 Task: Add an event with the title Lunch and Learn: Effective Project Management Techniques, date '2023/12/20', time 9:15 AM to 11:15 AMand add a description: Welcome to our Effective Presentations Training Workshop, a dynamic and interactive session designed to enhance your presentation skills, boost your confidence, and empower you to deliver impactful and engaging presentations. This workshop is tailored for individuals who want to master the art of delivering effective presentations that captivate audiences and convey their messages with clarity and conviction., put the event into Blue category . Add location for the event as: Las Vegas, USA, logged in from the account softage.4@softage.netand send the event invitation to softage.8@softage.net and softage.9@softage.net. Set a reminder for the event 15 minutes before
Action: Mouse moved to (135, 112)
Screenshot: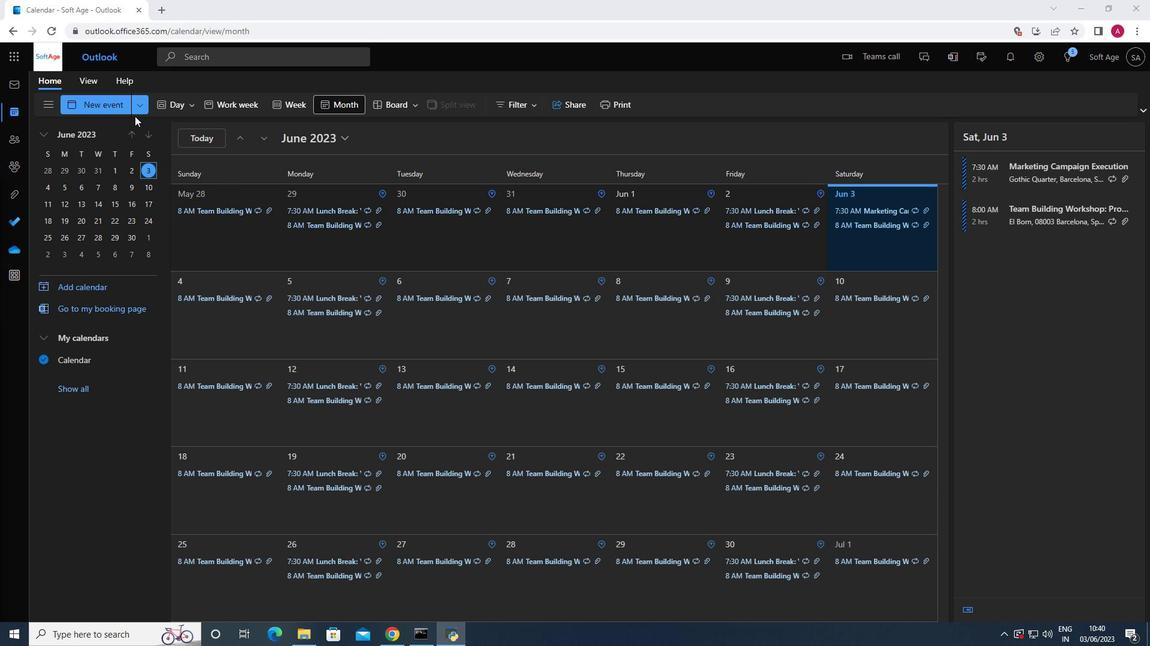 
Action: Mouse pressed left at (135, 112)
Screenshot: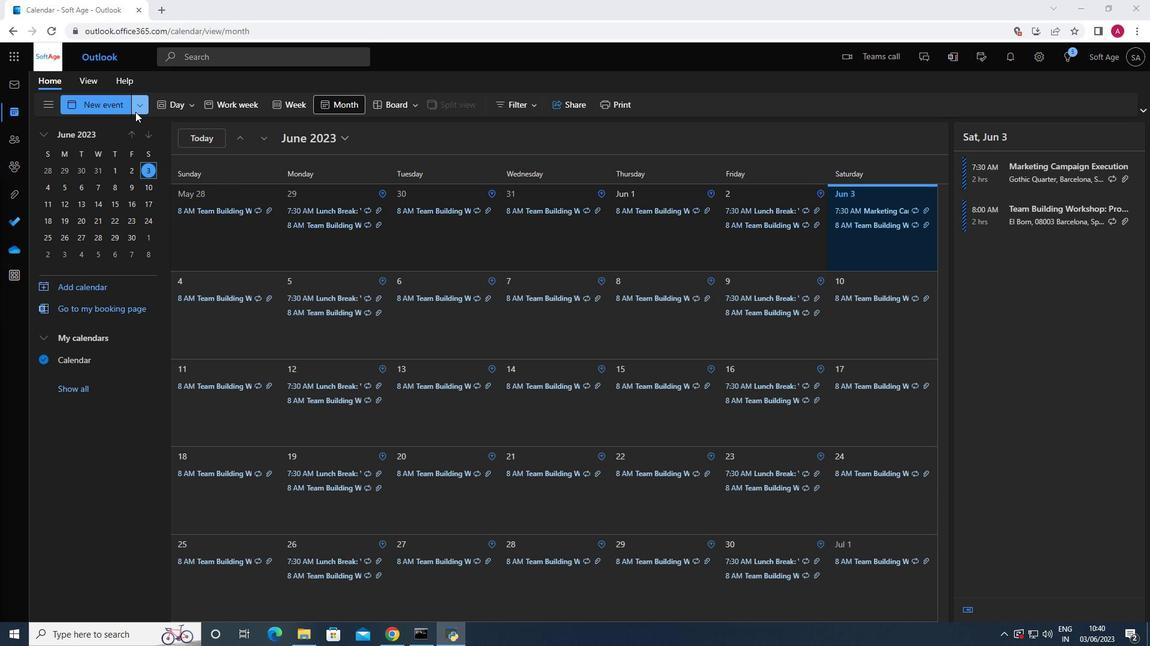 
Action: Mouse moved to (120, 153)
Screenshot: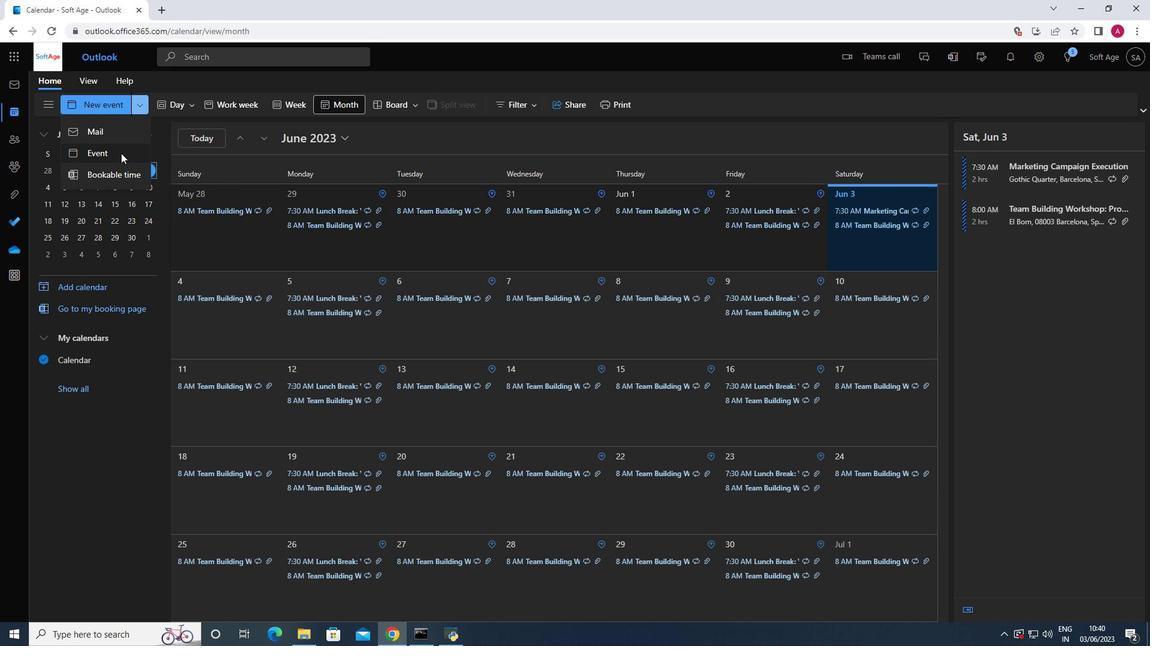 
Action: Mouse pressed left at (120, 153)
Screenshot: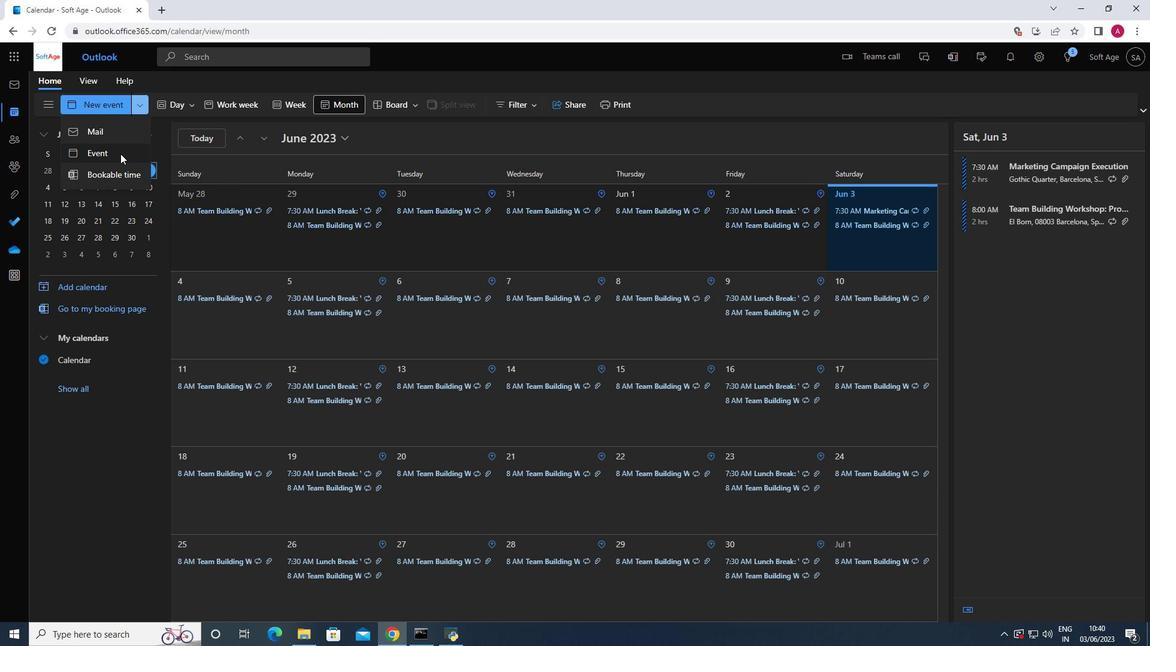 
Action: Mouse moved to (306, 182)
Screenshot: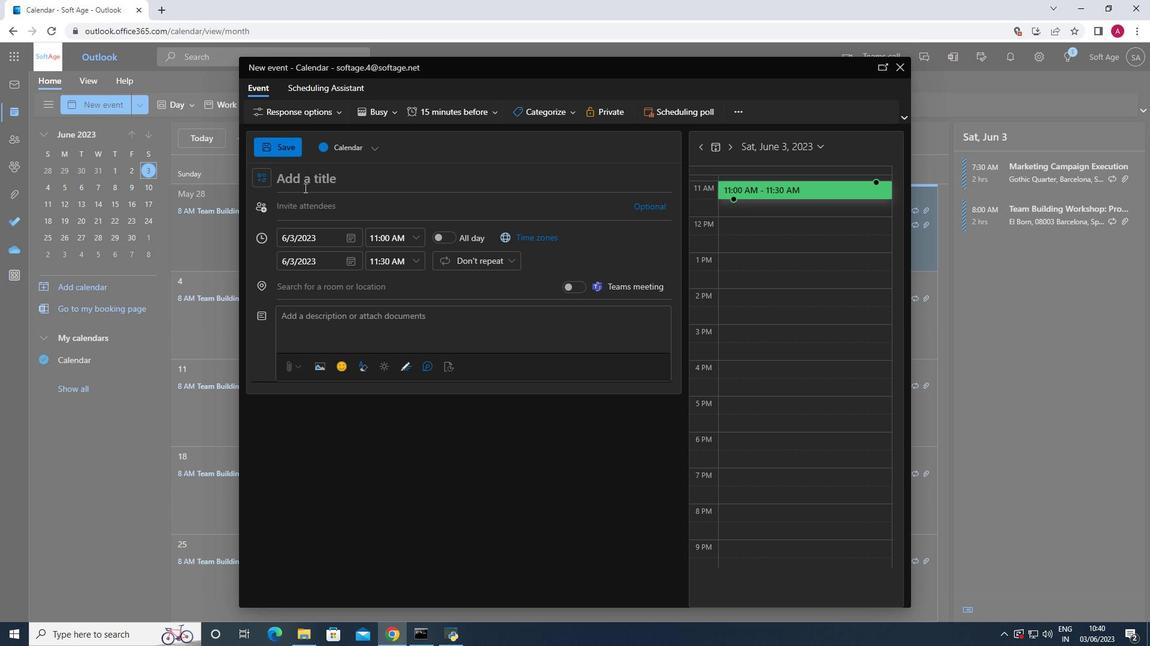 
Action: Mouse pressed left at (306, 182)
Screenshot: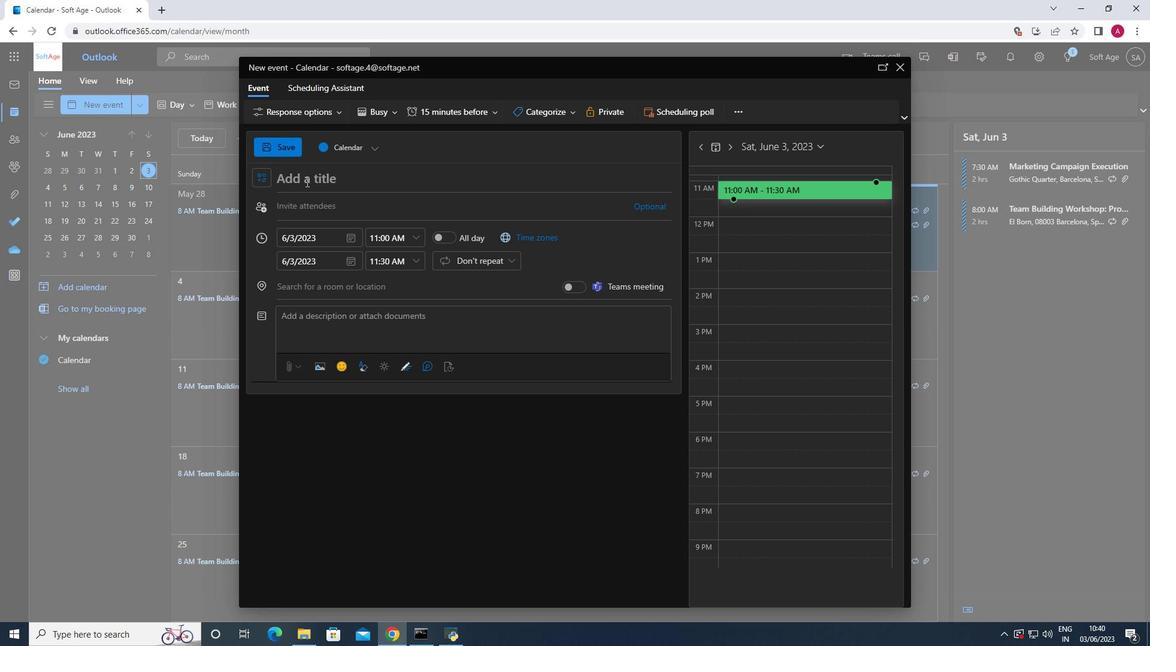 
Action: Key pressed <Key.shift>Effective<Key.space><Key.shift>Project<Key.space><Key.shift>Management<Key.space><Key.shift>Techniques
Screenshot: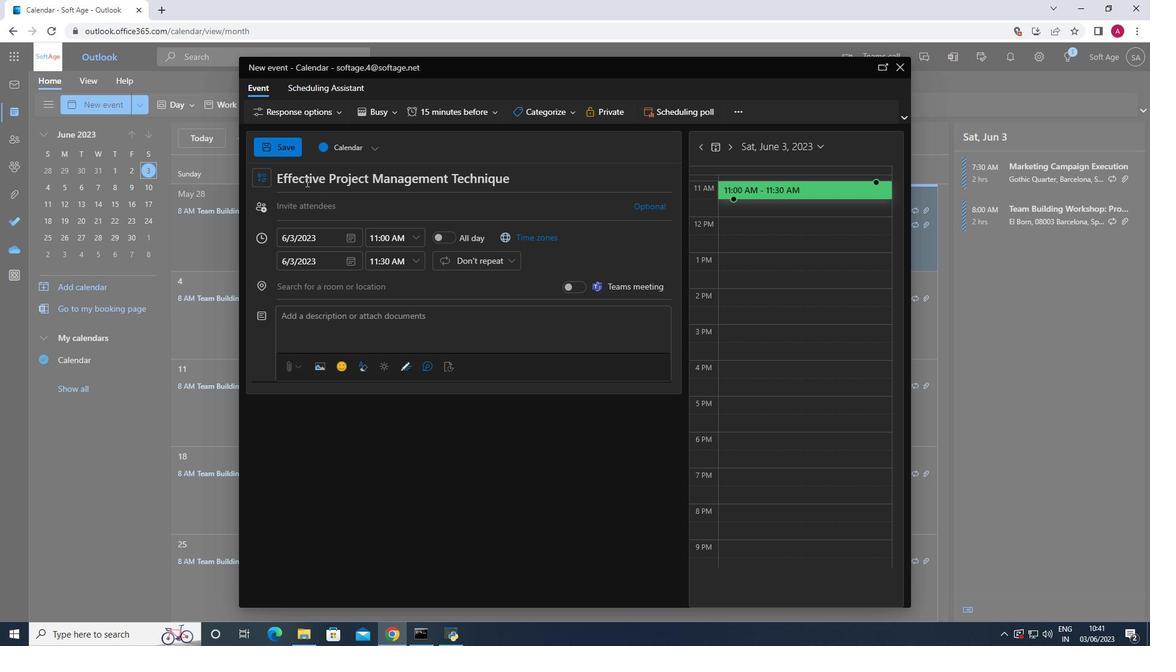 
Action: Mouse moved to (349, 236)
Screenshot: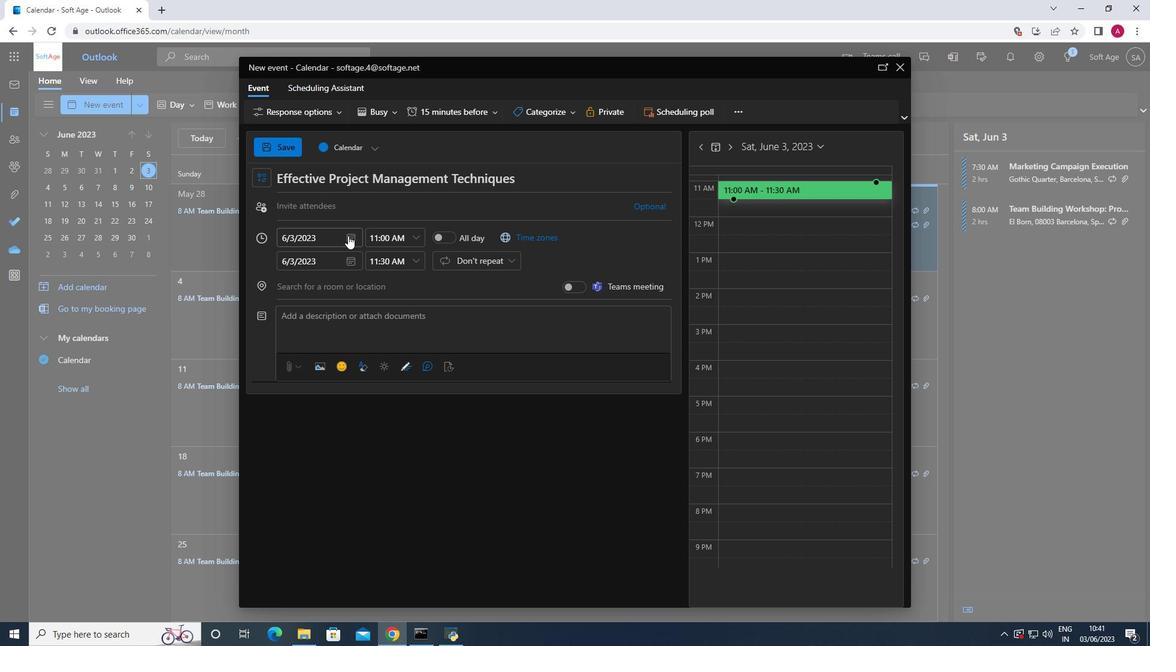 
Action: Mouse pressed left at (349, 236)
Screenshot: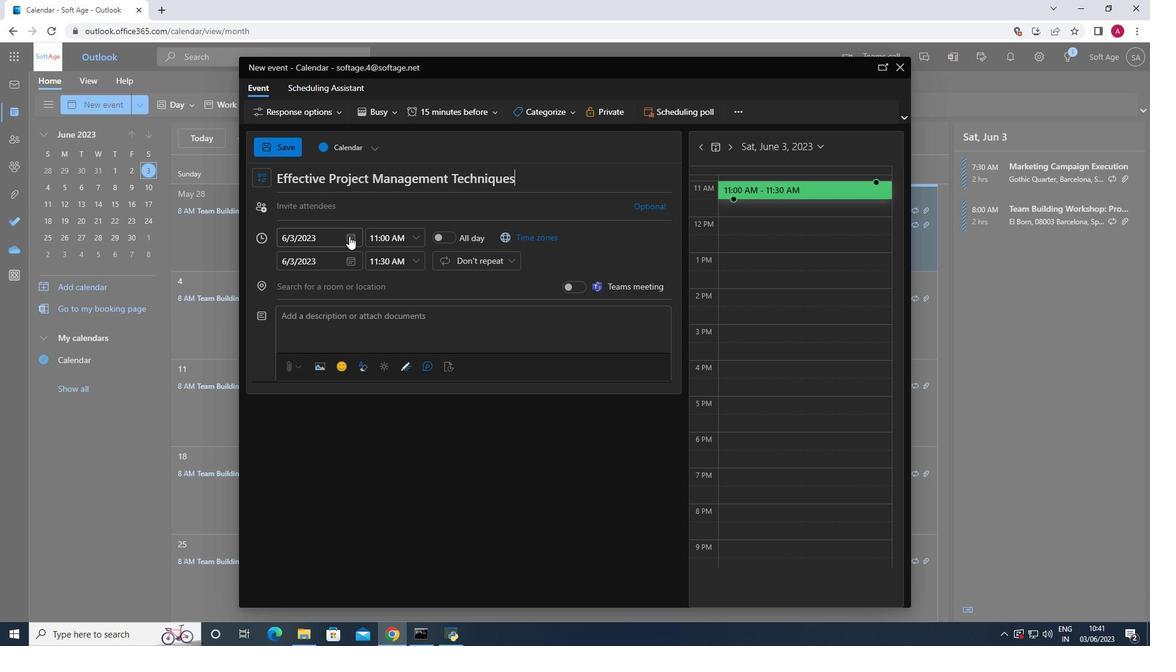 
Action: Mouse moved to (397, 262)
Screenshot: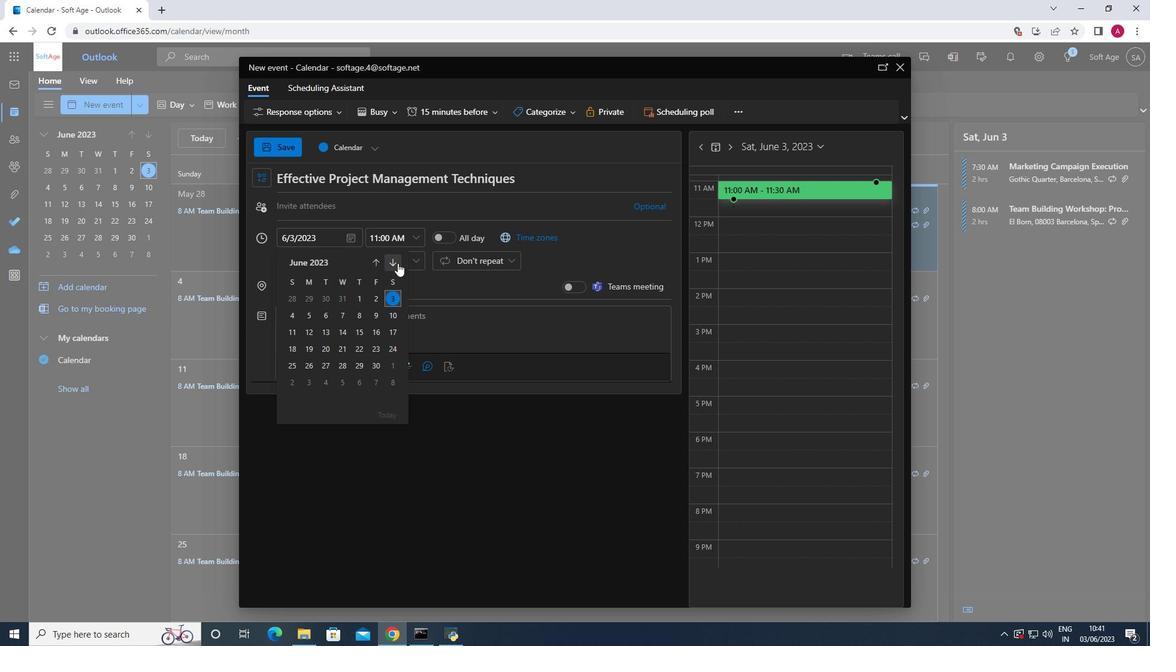 
Action: Mouse pressed left at (397, 262)
Screenshot: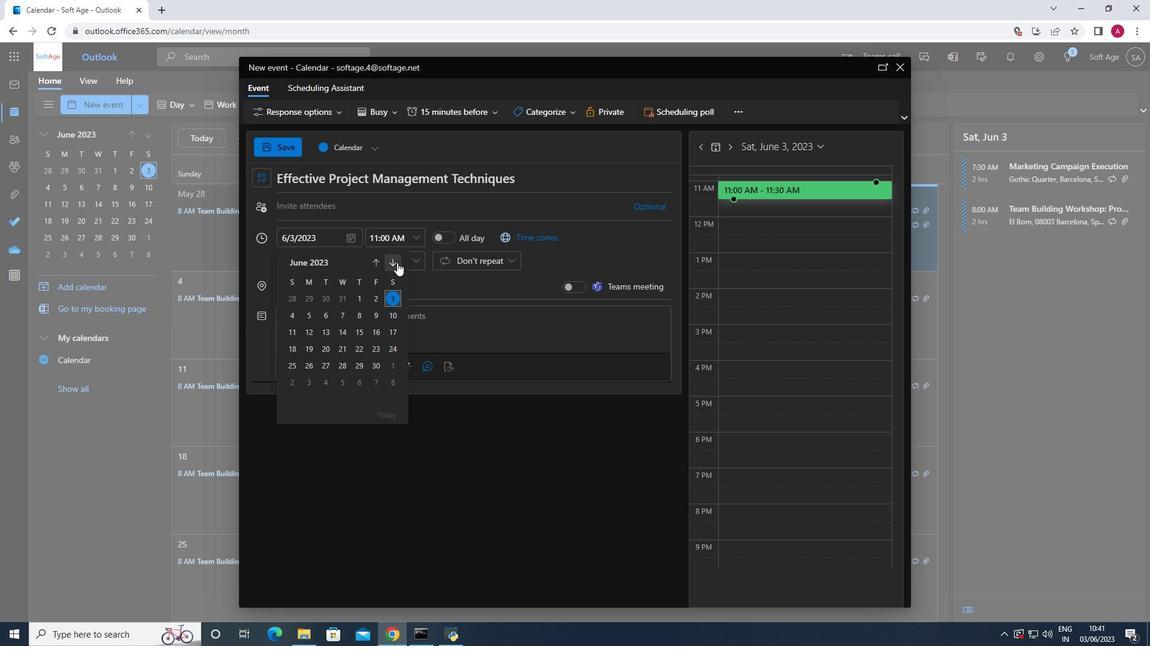 
Action: Mouse pressed left at (397, 262)
Screenshot: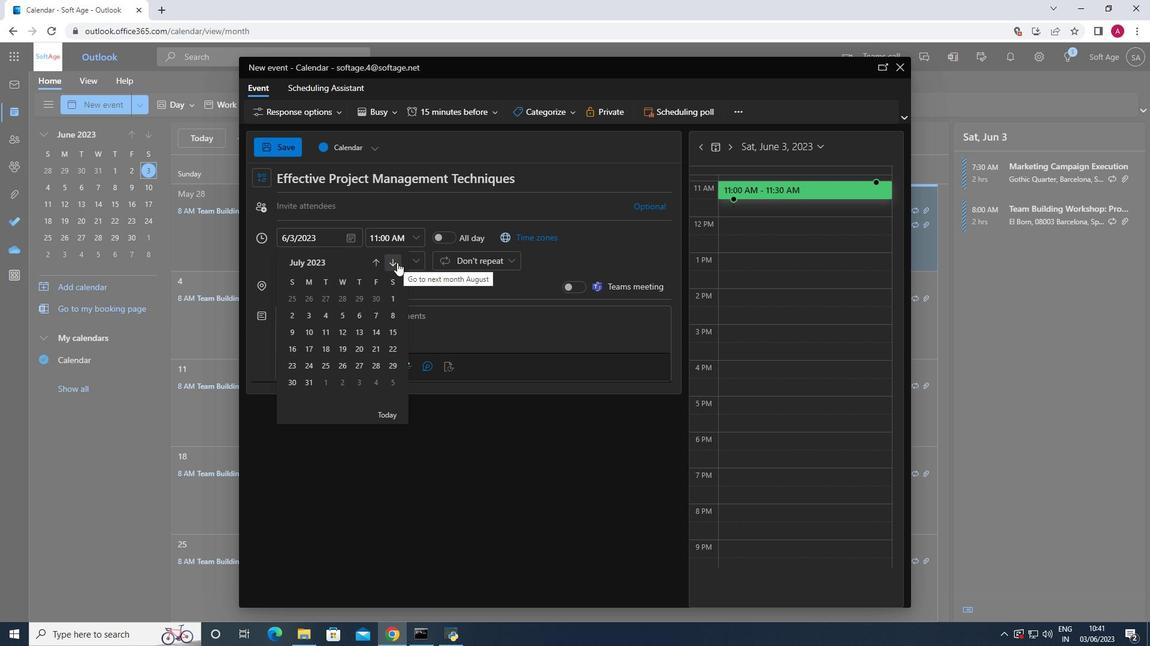 
Action: Mouse pressed left at (397, 262)
Screenshot: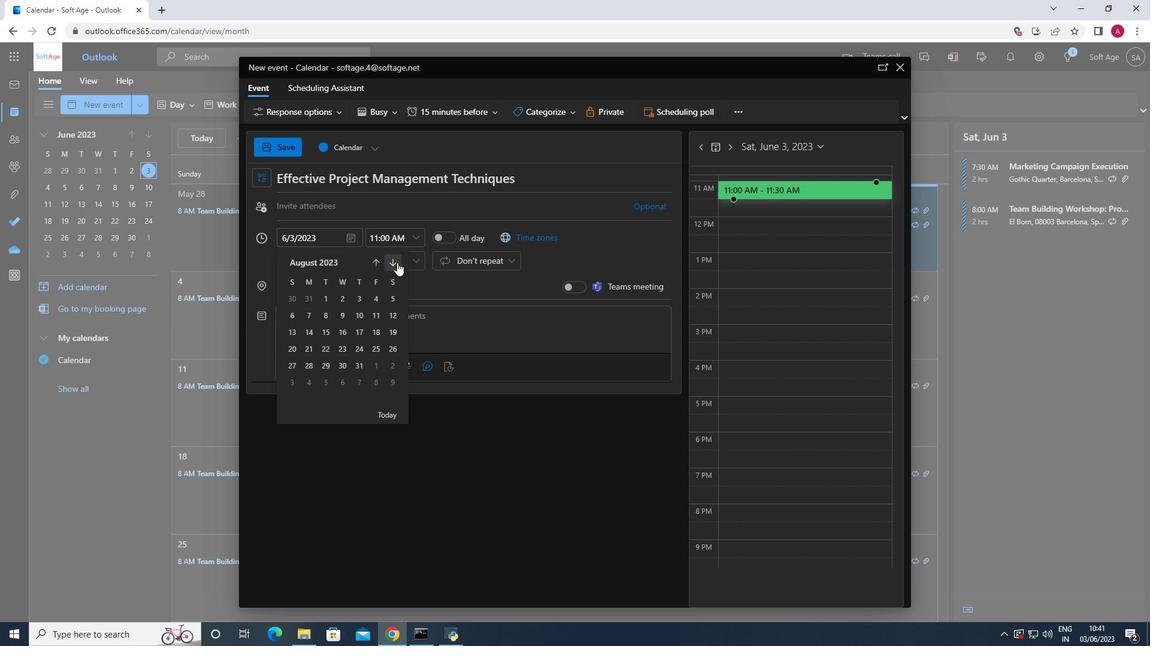 
Action: Mouse pressed left at (397, 262)
Screenshot: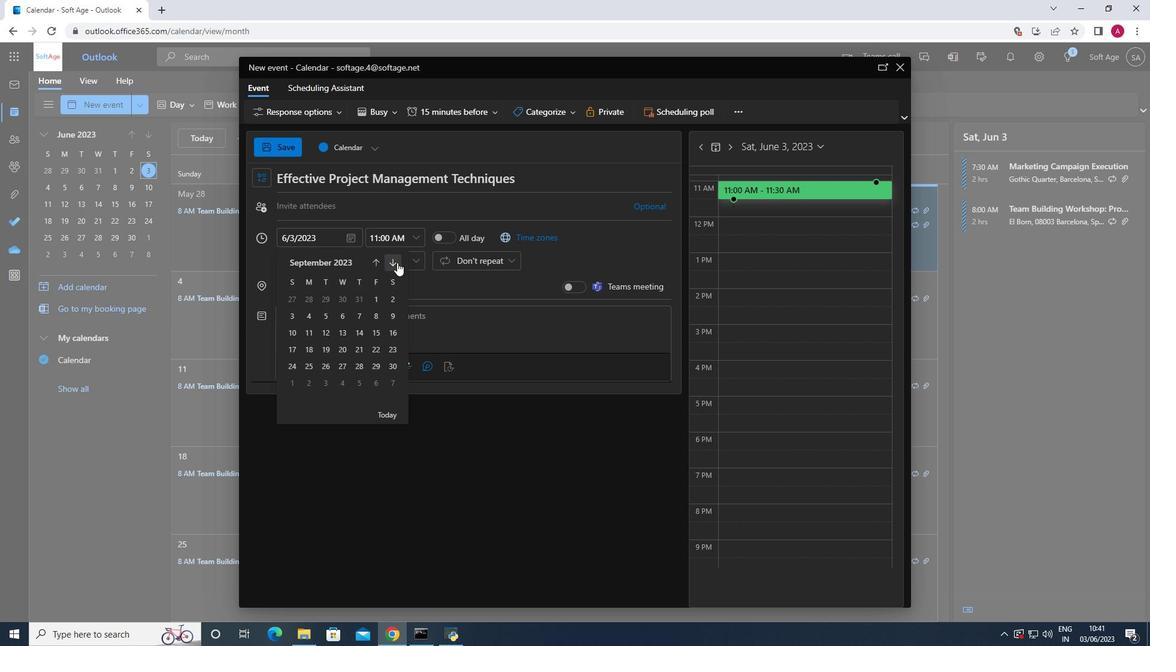 
Action: Mouse pressed left at (397, 262)
Screenshot: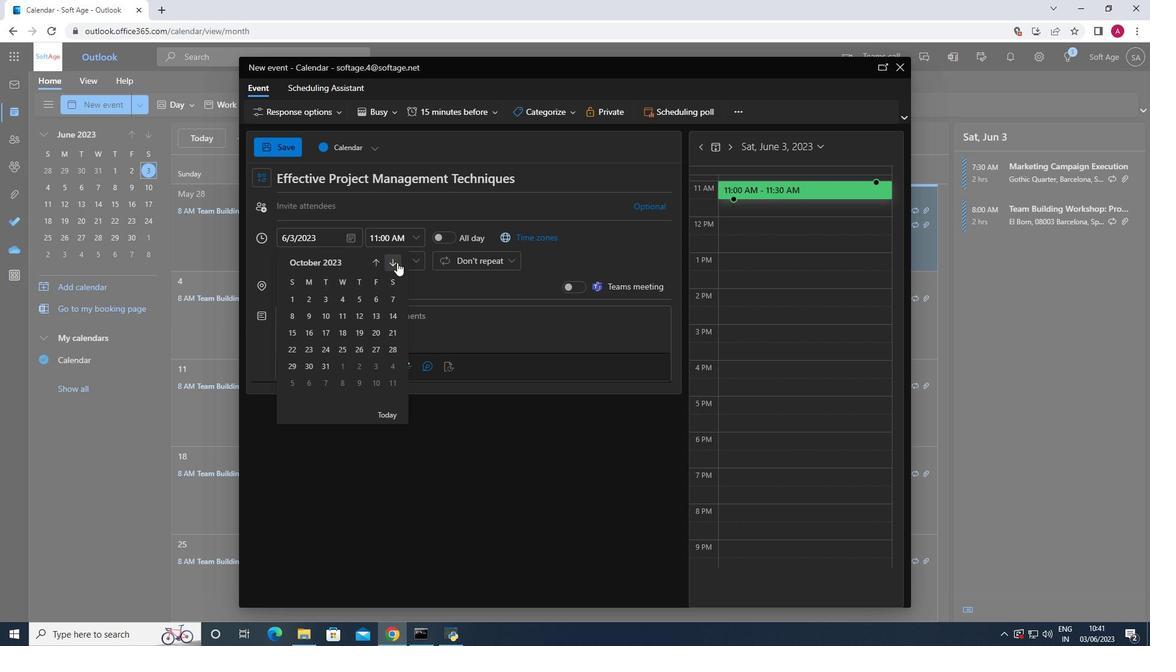 
Action: Mouse pressed left at (397, 262)
Screenshot: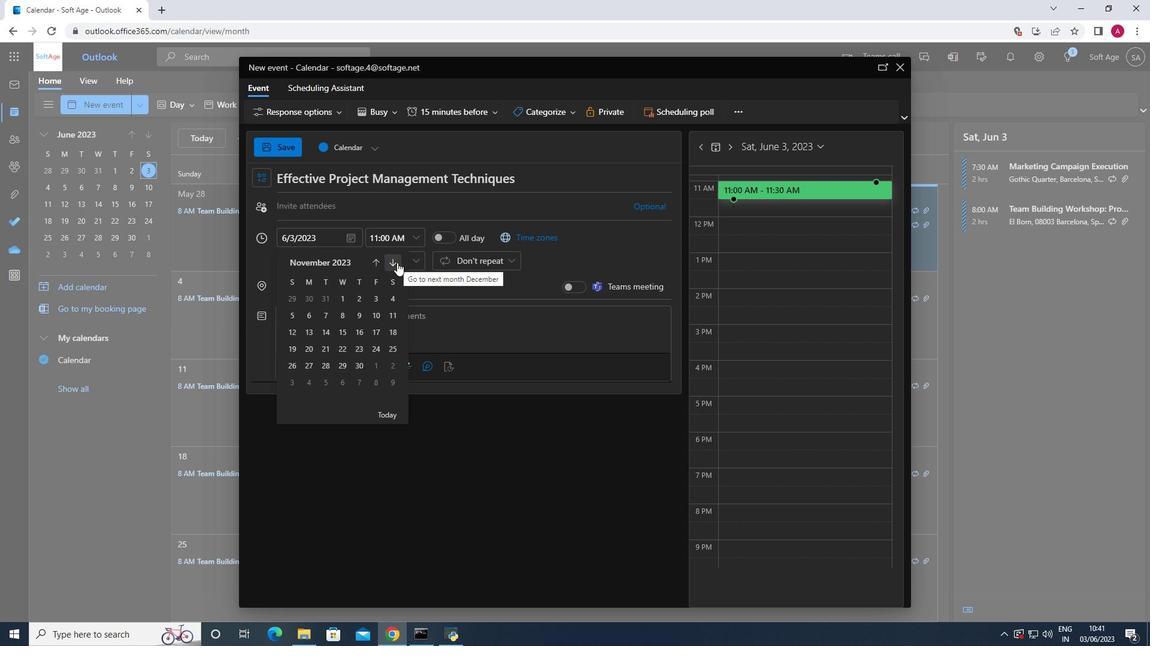 
Action: Mouse moved to (339, 351)
Screenshot: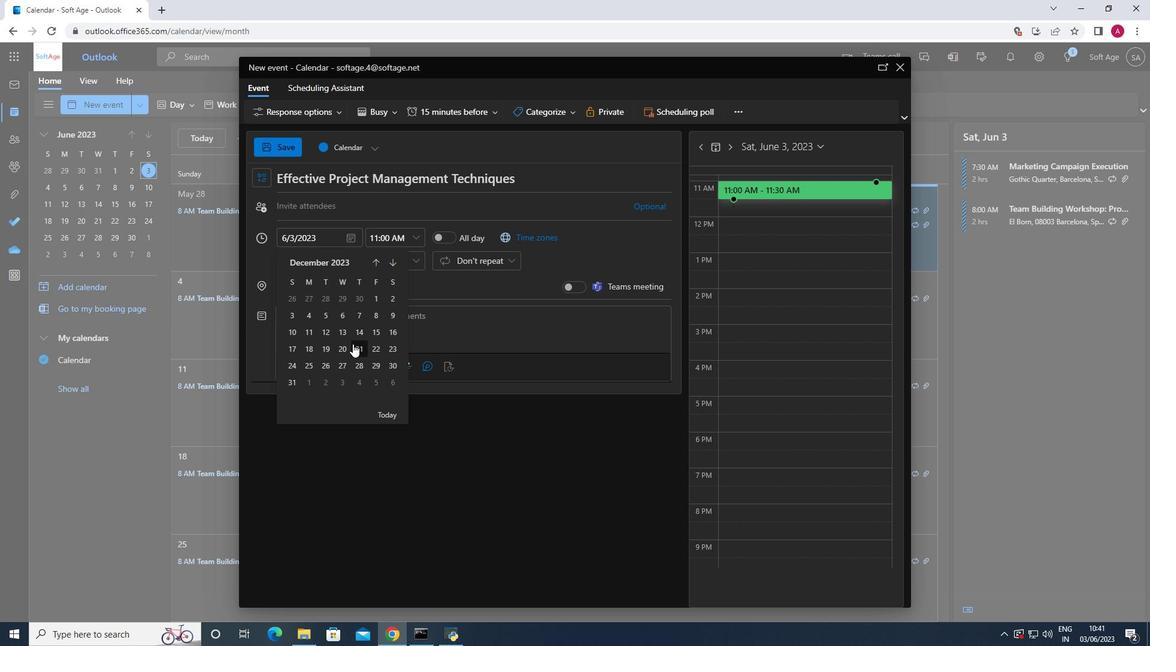 
Action: Mouse pressed left at (339, 351)
Screenshot: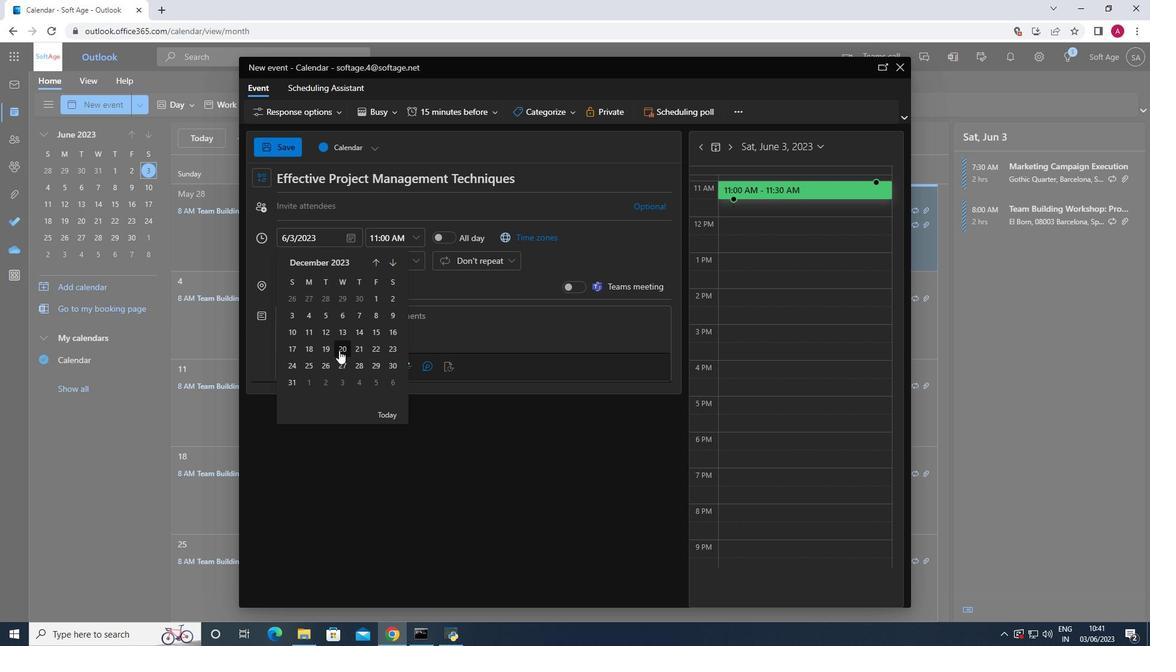 
Action: Mouse moved to (421, 236)
Screenshot: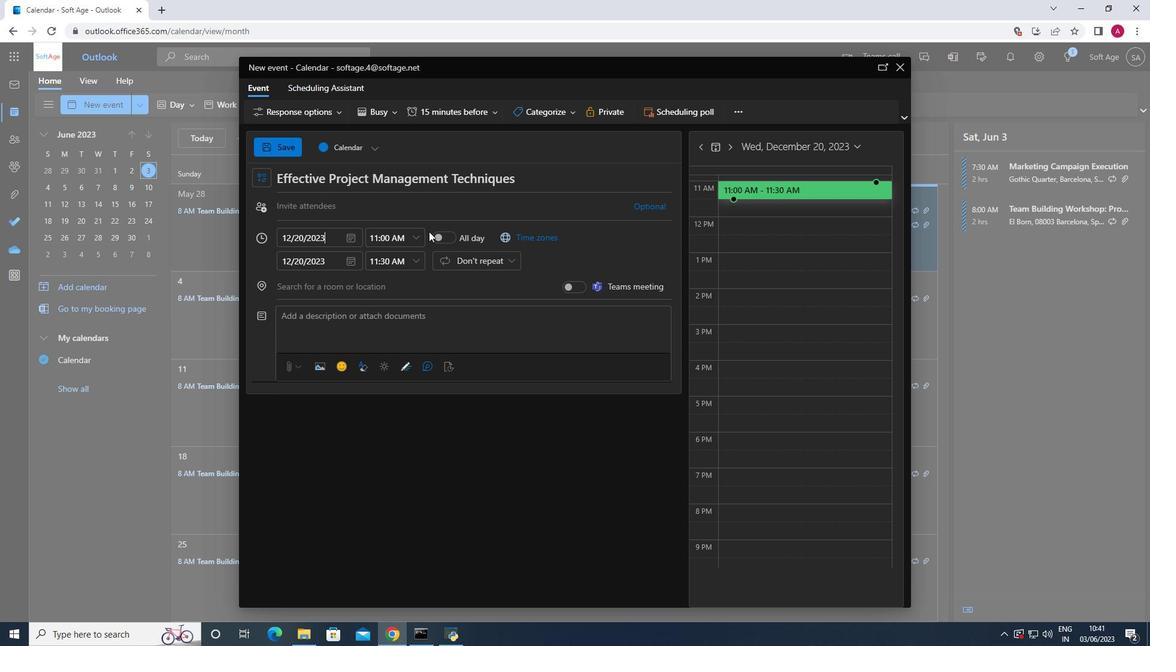 
Action: Mouse pressed left at (421, 236)
Screenshot: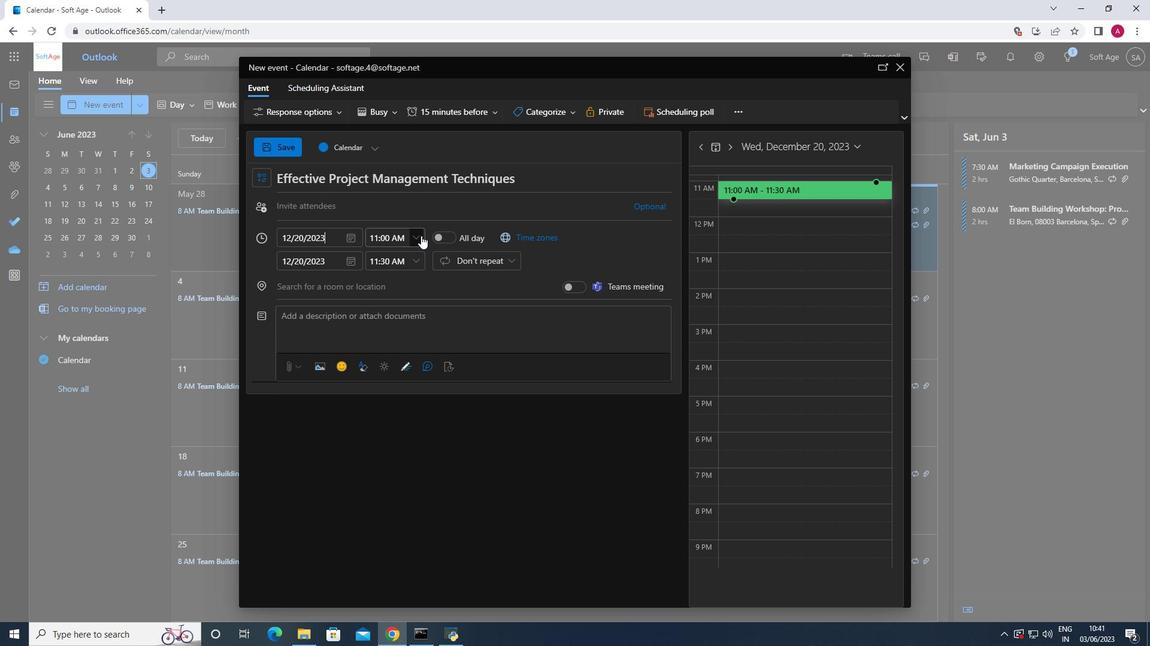 
Action: Mouse moved to (419, 243)
Screenshot: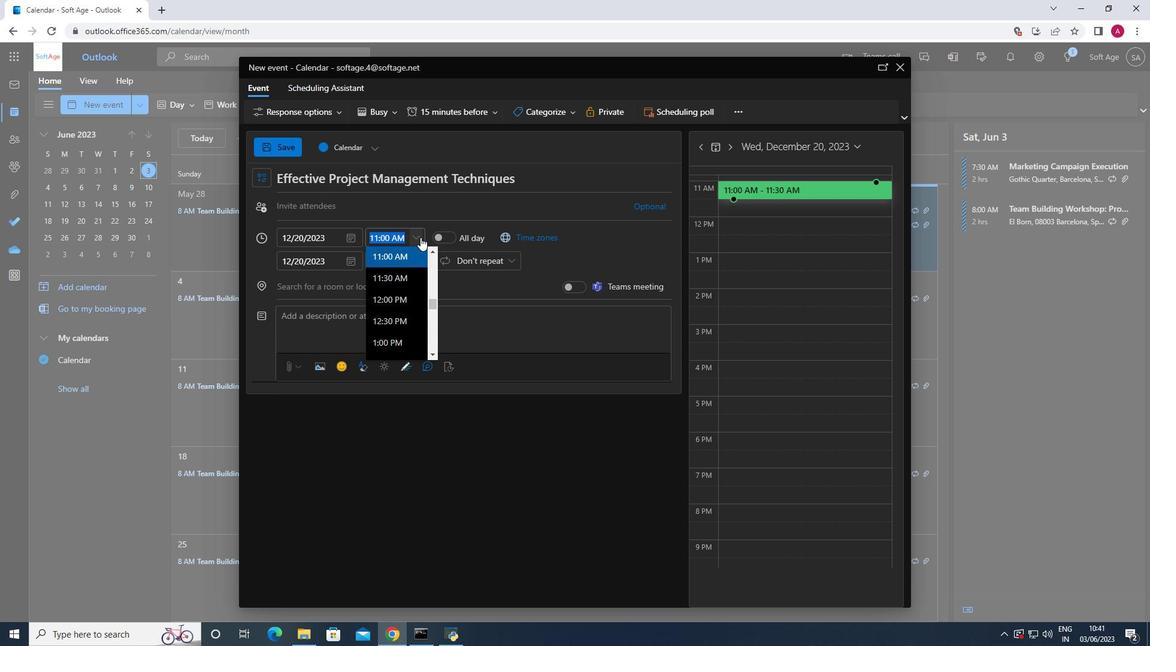 
Action: Key pressed 9<Key.shift_r>:15<Key.space><Key.shift>AN<Key.backspace>M<Key.enter>
Screenshot: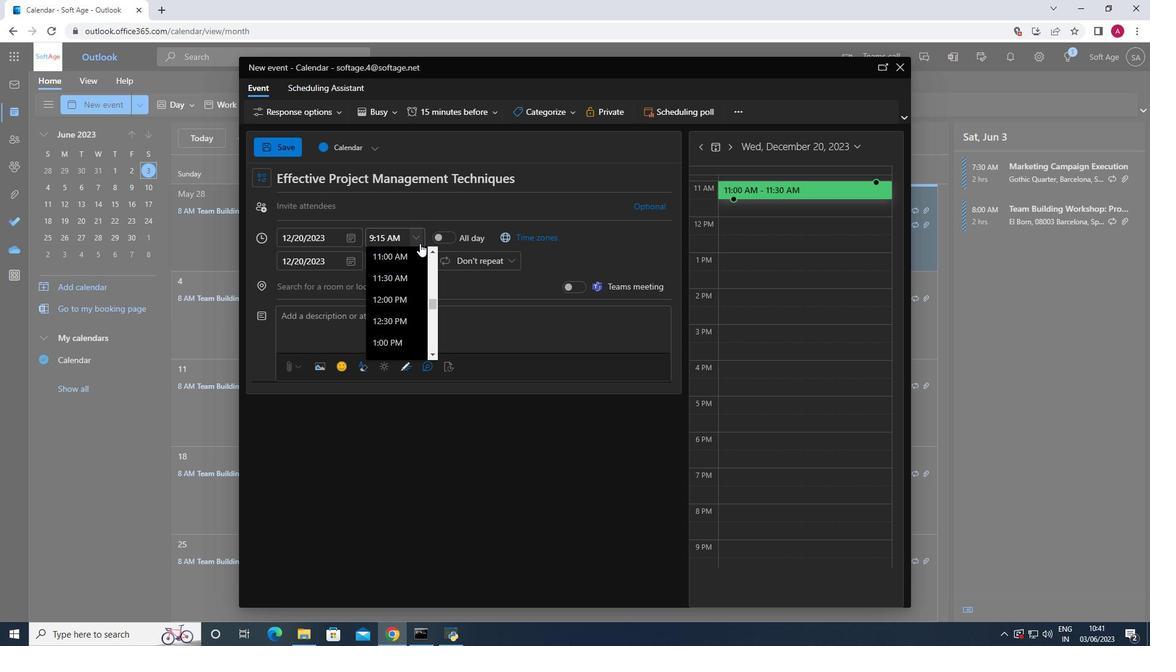 
Action: Mouse moved to (419, 259)
Screenshot: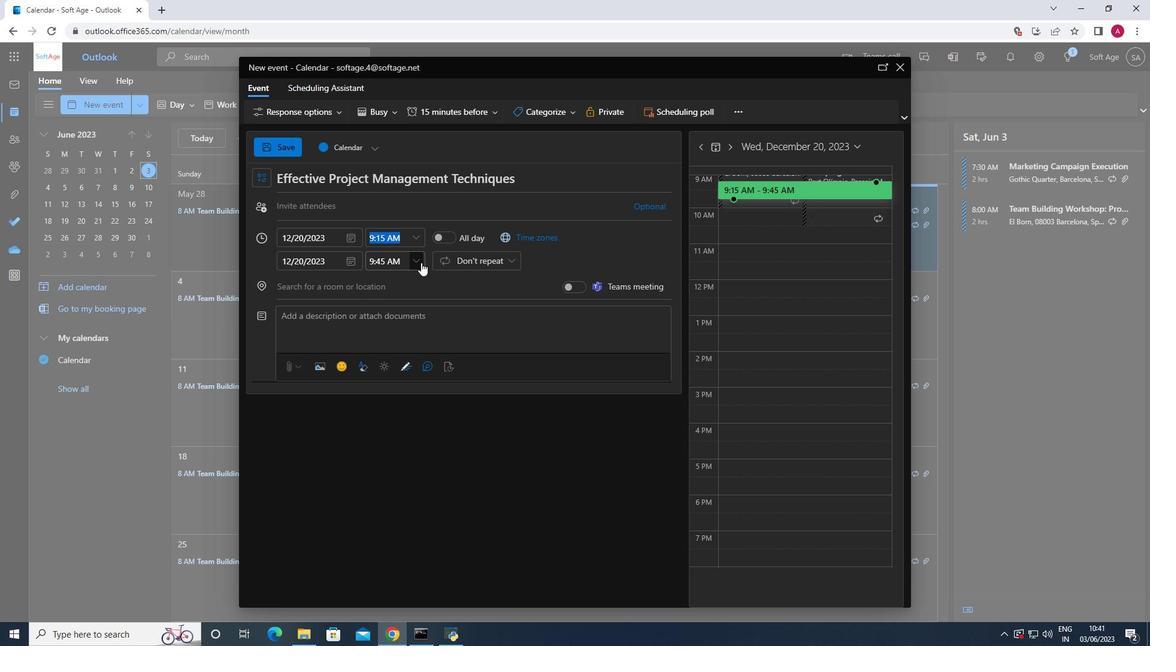 
Action: Mouse pressed left at (419, 259)
Screenshot: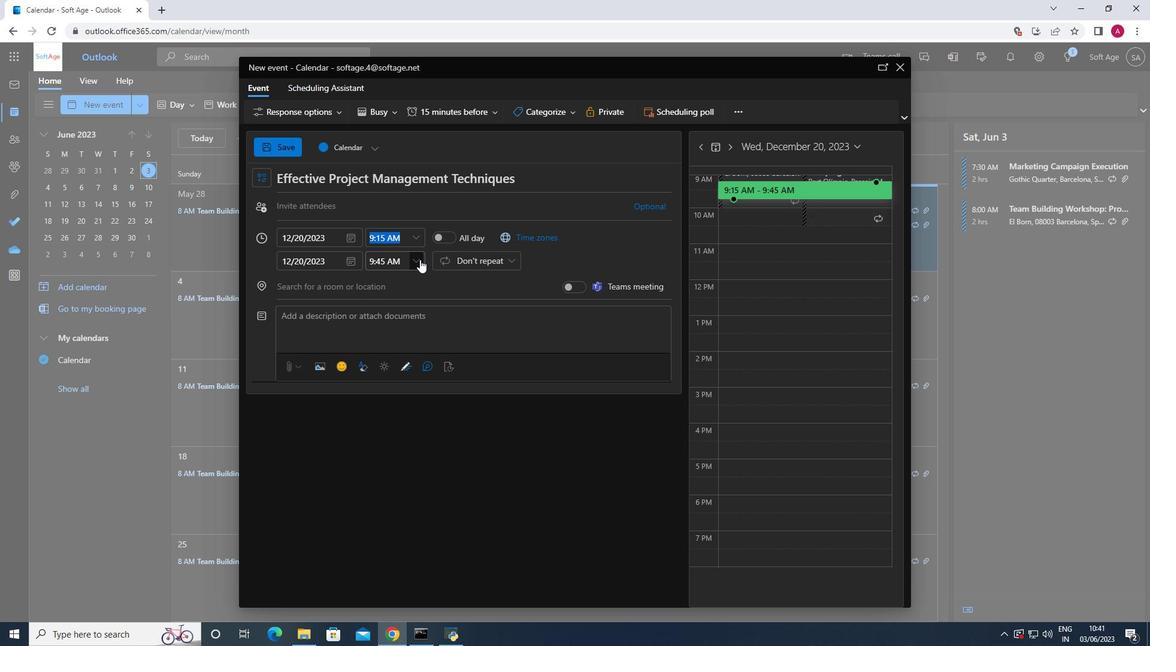 
Action: Mouse moved to (413, 341)
Screenshot: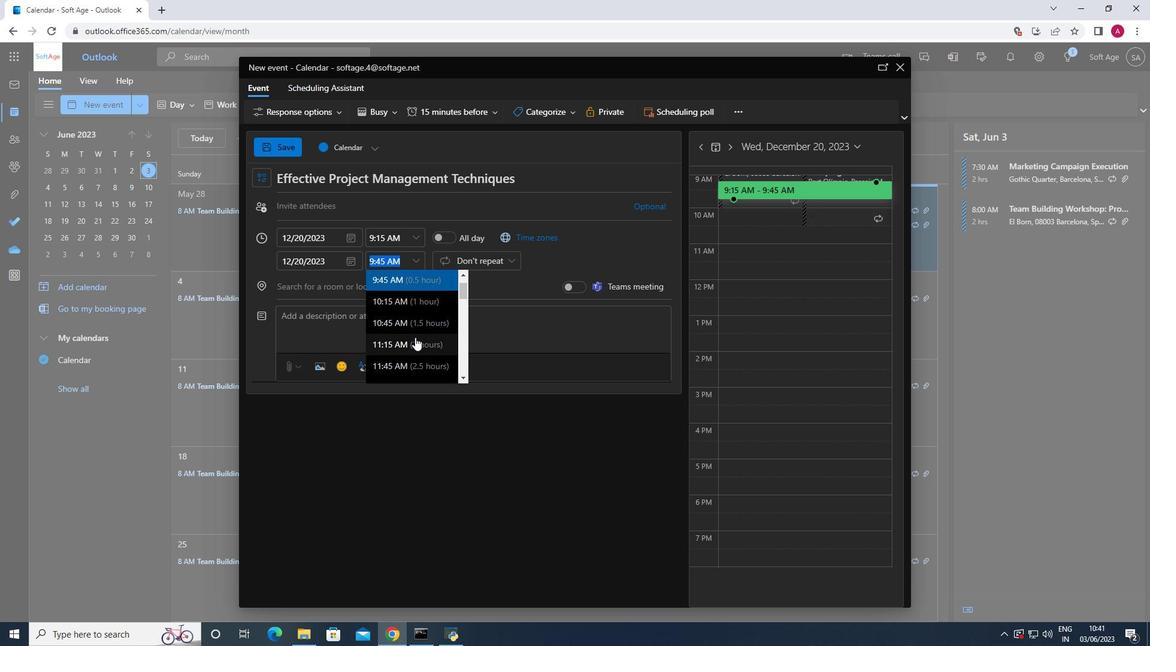 
Action: Mouse pressed left at (413, 341)
Screenshot: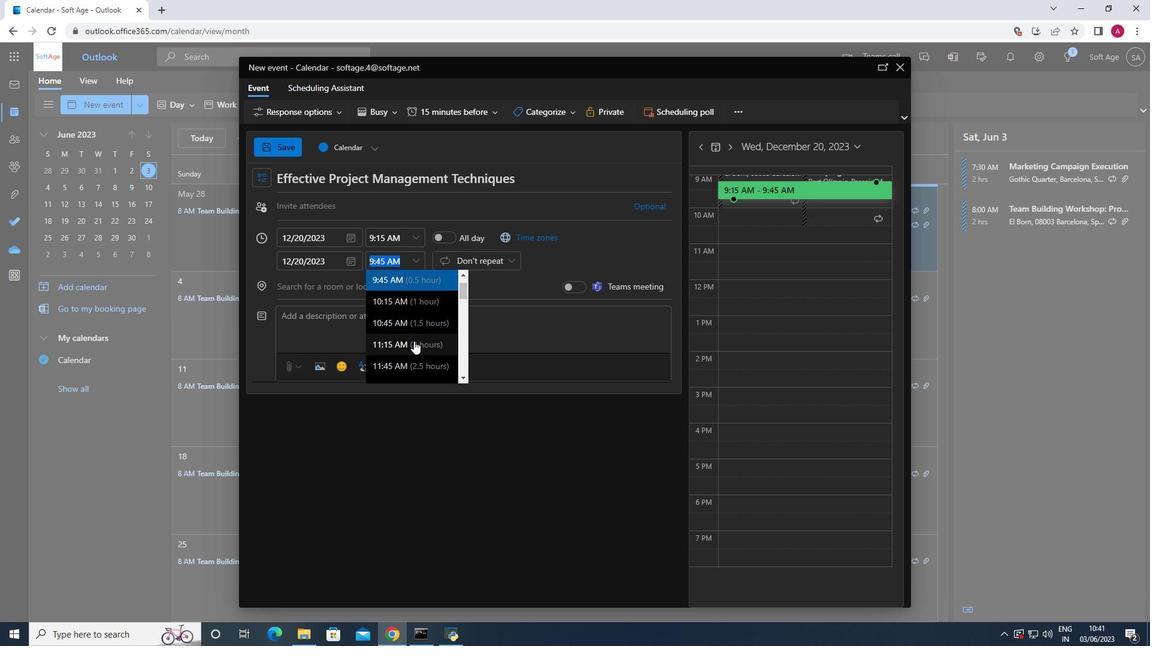 
Action: Mouse moved to (294, 321)
Screenshot: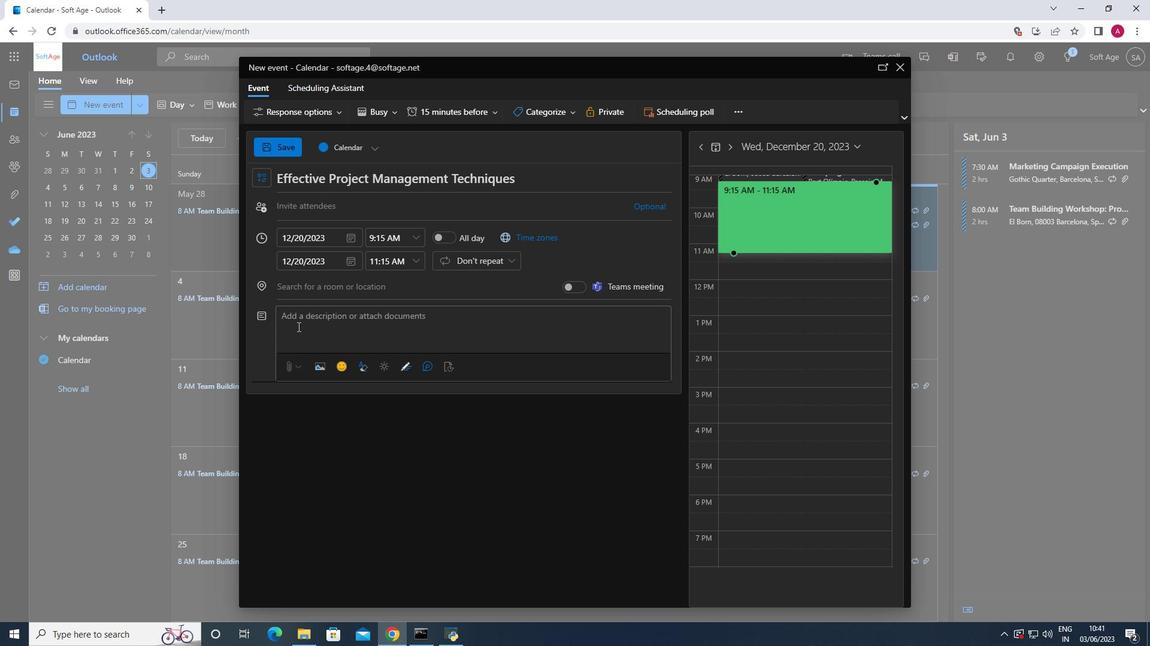
Action: Mouse pressed left at (294, 321)
Screenshot: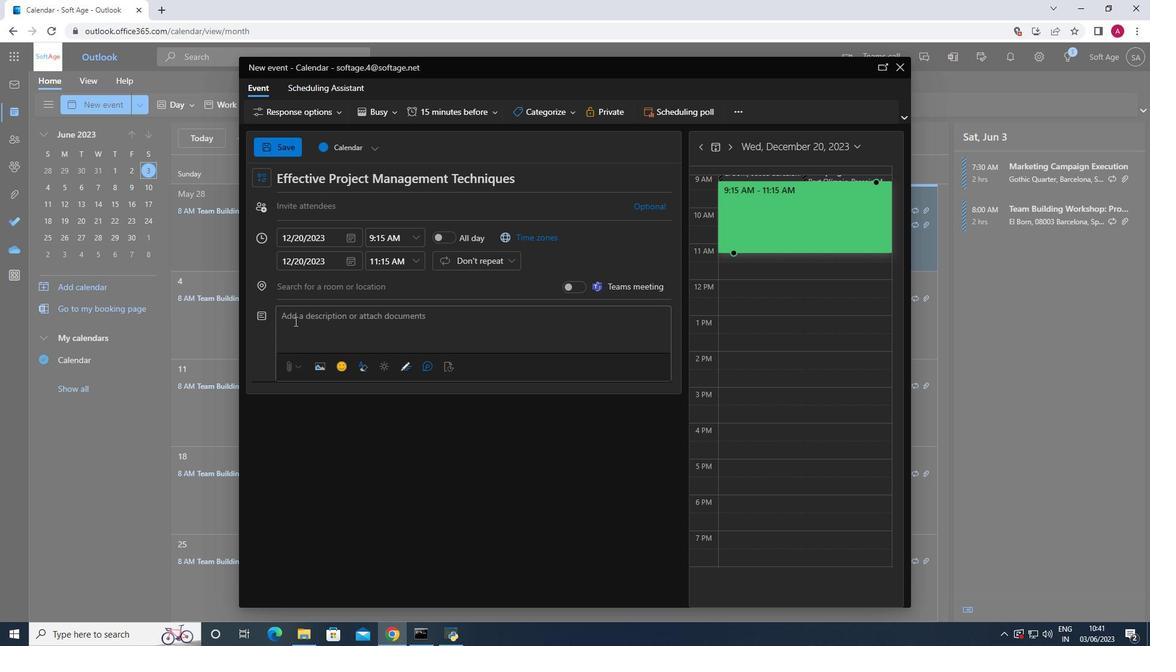 
Action: Key pressed <Key.shift>Welcome<Key.space><Key.shift>T<Key.backspace>rt<Key.backspace><Key.backspace>to<Key.space>our<Key.space><Key.space><Key.shift><Key.shift><Key.shift><Key.shift><Key.shift><Key.shift><Key.shift><Key.shift><Key.shift><Key.shift><Key.shift><Key.shift><Key.shift>Effective
Screenshot: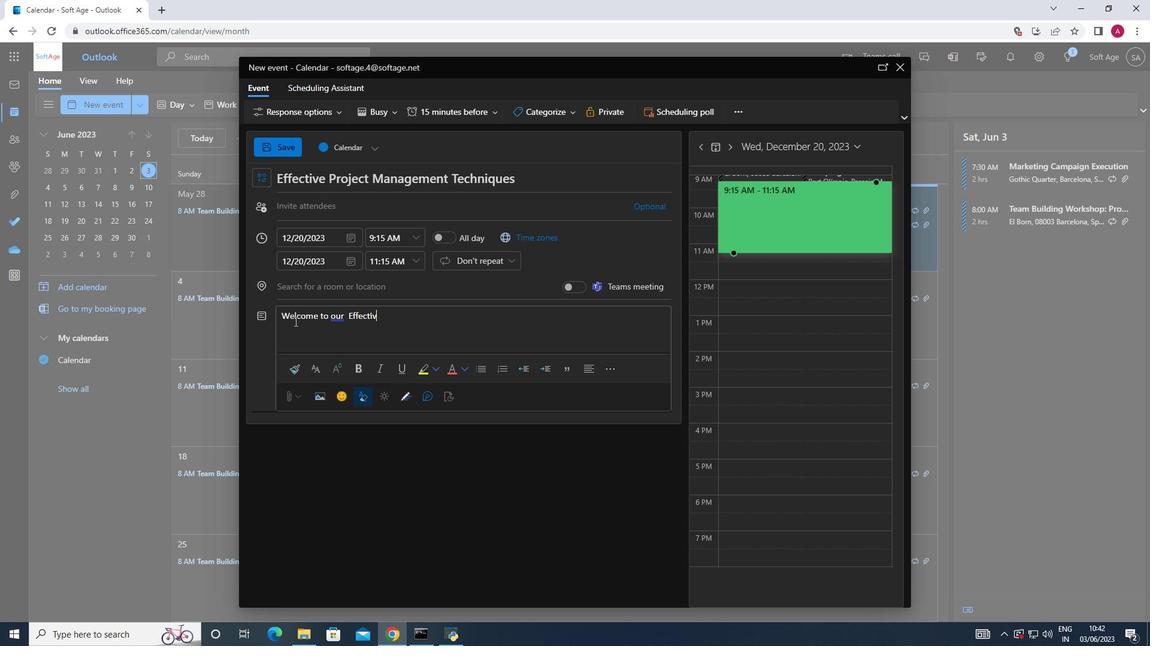 
Action: Mouse moved to (338, 317)
Screenshot: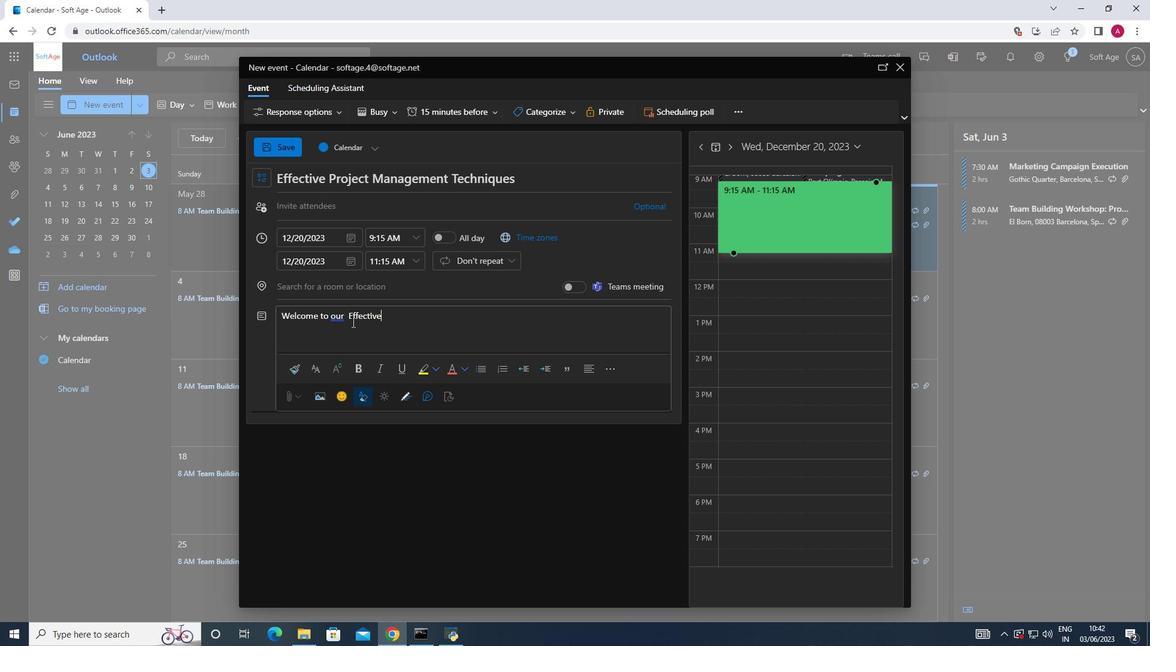 
Action: Mouse pressed left at (338, 317)
Screenshot: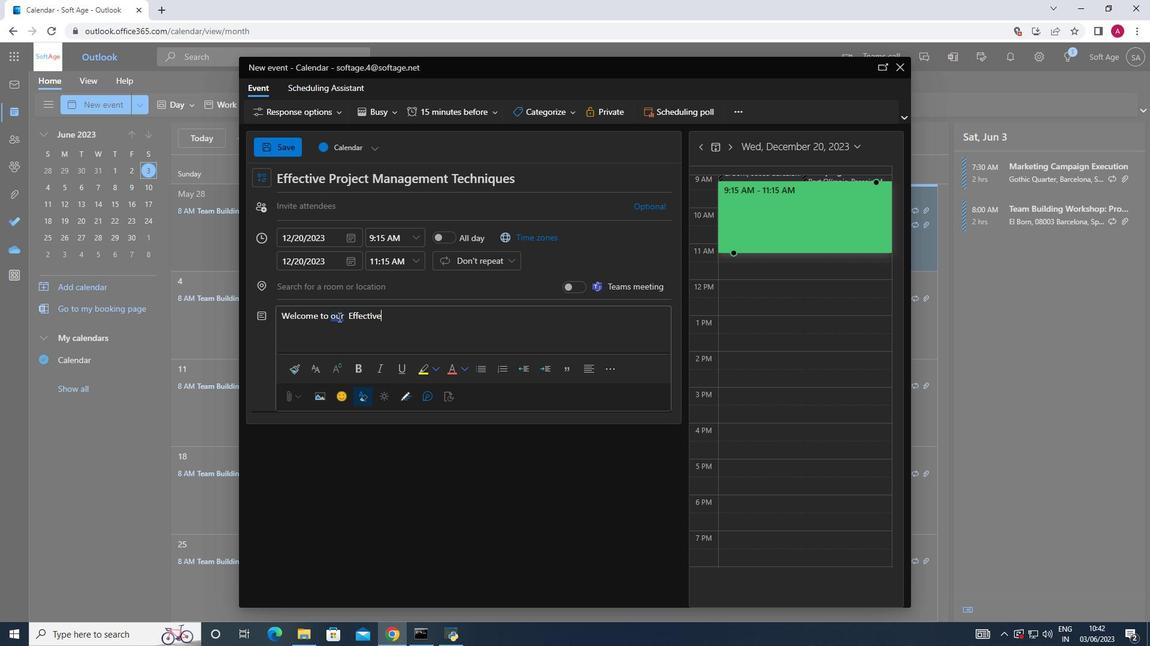 
Action: Mouse moved to (396, 319)
Screenshot: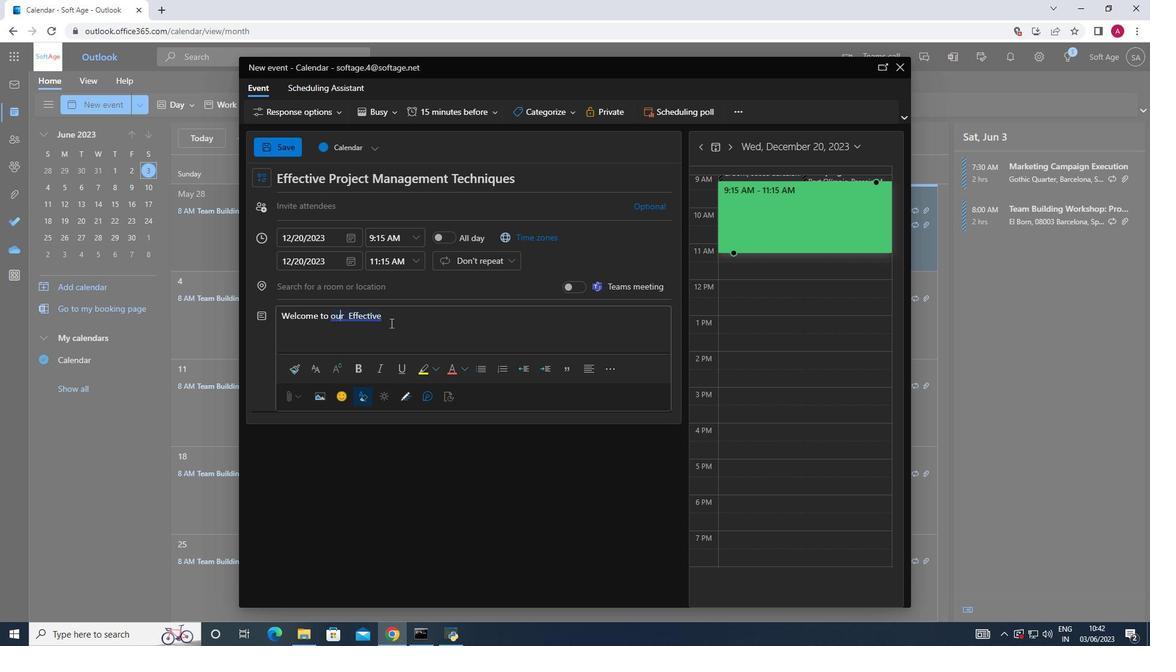 
Action: Mouse pressed left at (396, 319)
Screenshot: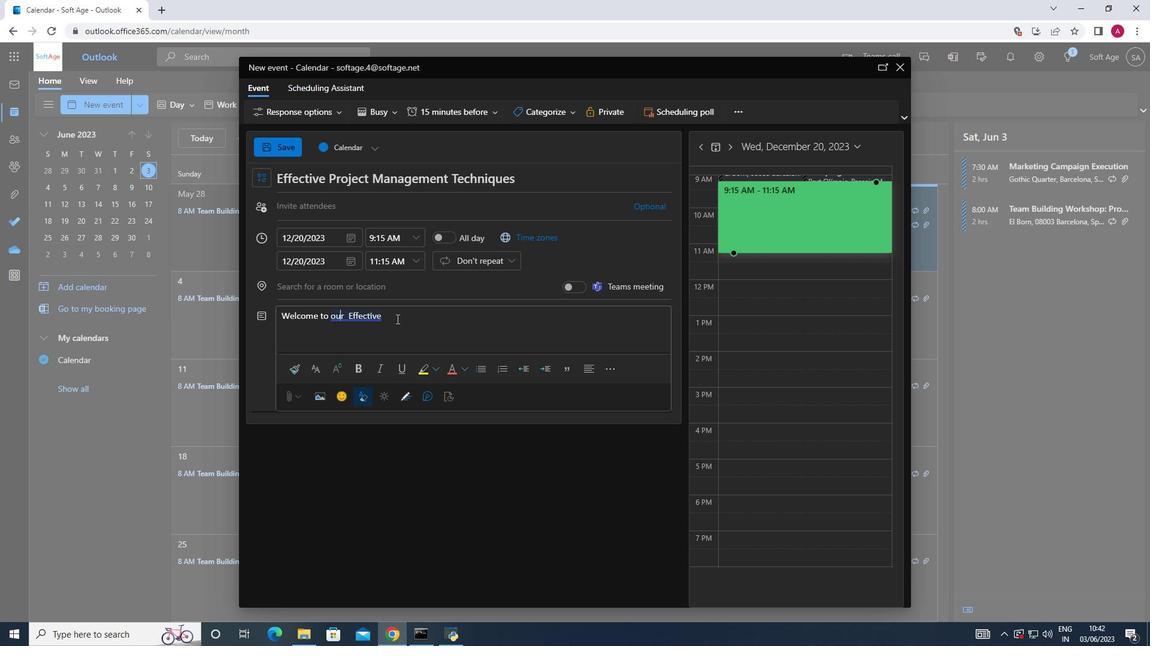 
Action: Key pressed <Key.space>presentations<Key.space>training<Key.space>workshop,<Key.space>a<Key.space><Key.shift>dynamic<Key.space>and<Key.space>interactive<Key.space>session<Key.space>designed<Key.space>to<Key.space>enhance<Key.space>your<Key.space>presentation<Key.space>session<Key.space>designed<Key.space>to<Key.space>enhance<Key.space>your<Key.space>presentation<Key.space>skills,<Key.shift><Key.space>boost<Key.space>your<Key.space>confidence,<Key.space>and<Key.space>empower<Key.space>you<Key.space>to<Key.space>deliver<Key.space>impactful<Key.space>and<Key.space>engaging<Key.space>presentations.<Key.space><Key.shift>This<Key.space>workshop<Key.space>is<Key.space>tailores<Key.space>for<Key.space>individulas<Key.space>who<Key.space>
Screenshot: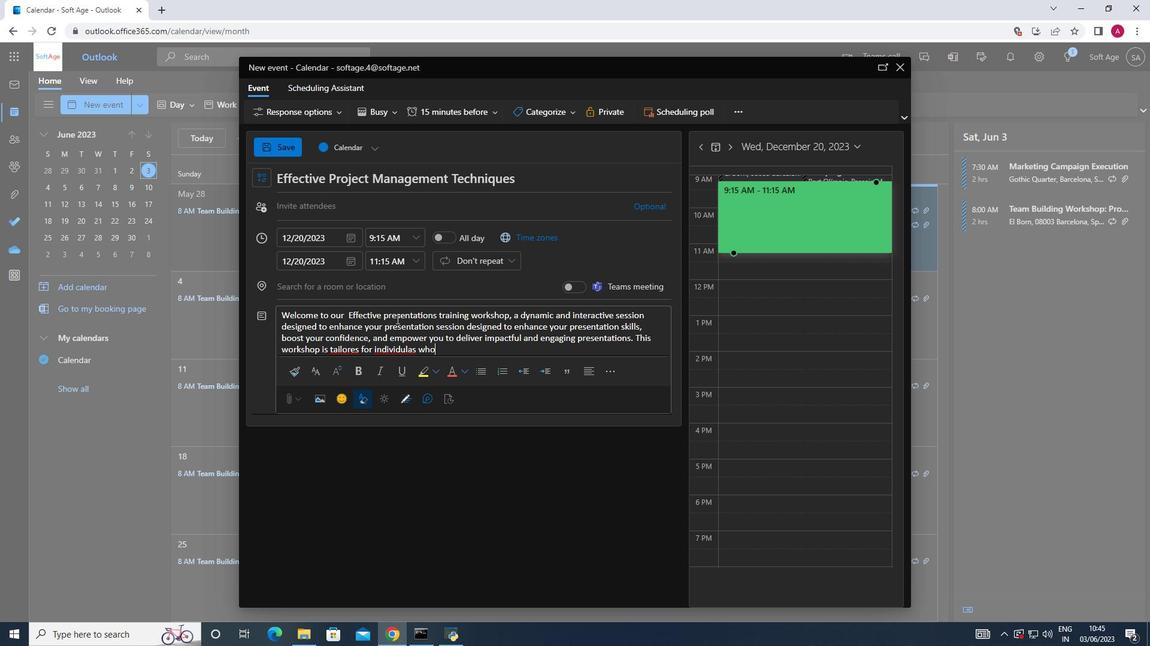 
Action: Mouse moved to (350, 351)
Screenshot: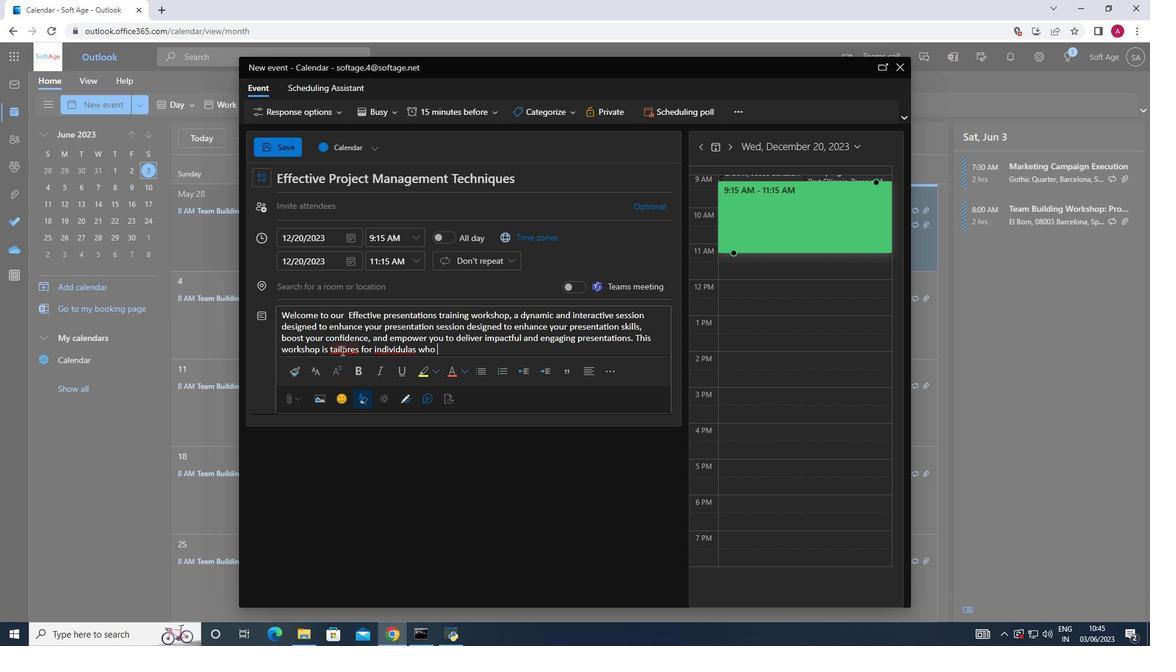 
Action: Mouse pressed left at (350, 351)
Screenshot: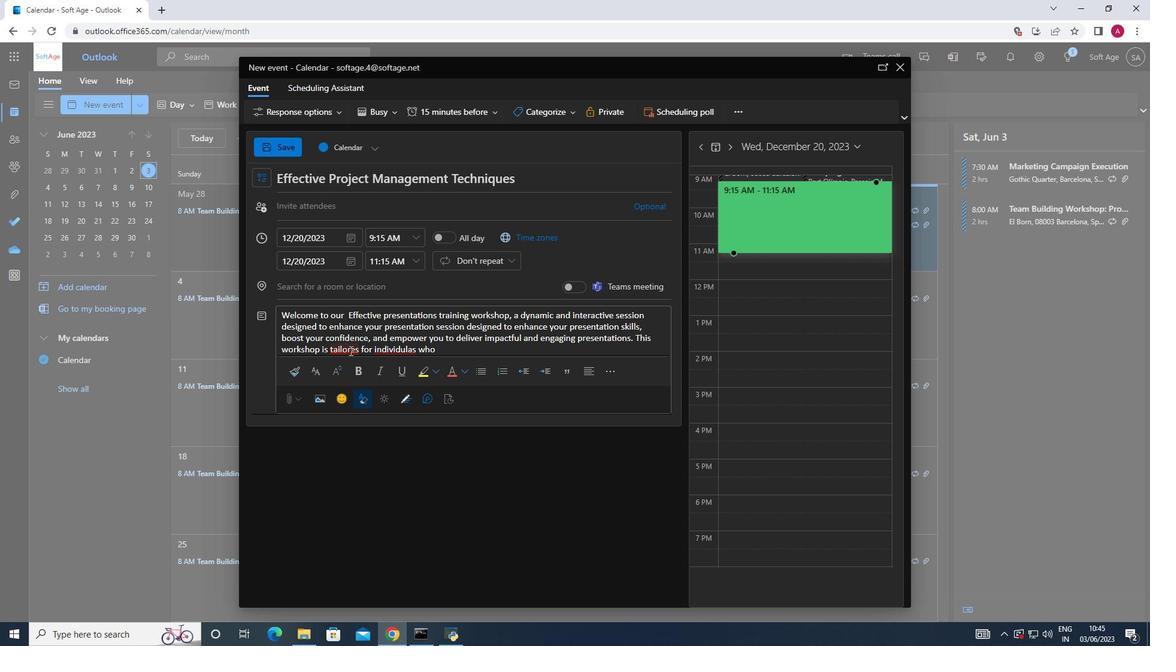 
Action: Mouse moved to (348, 425)
Screenshot: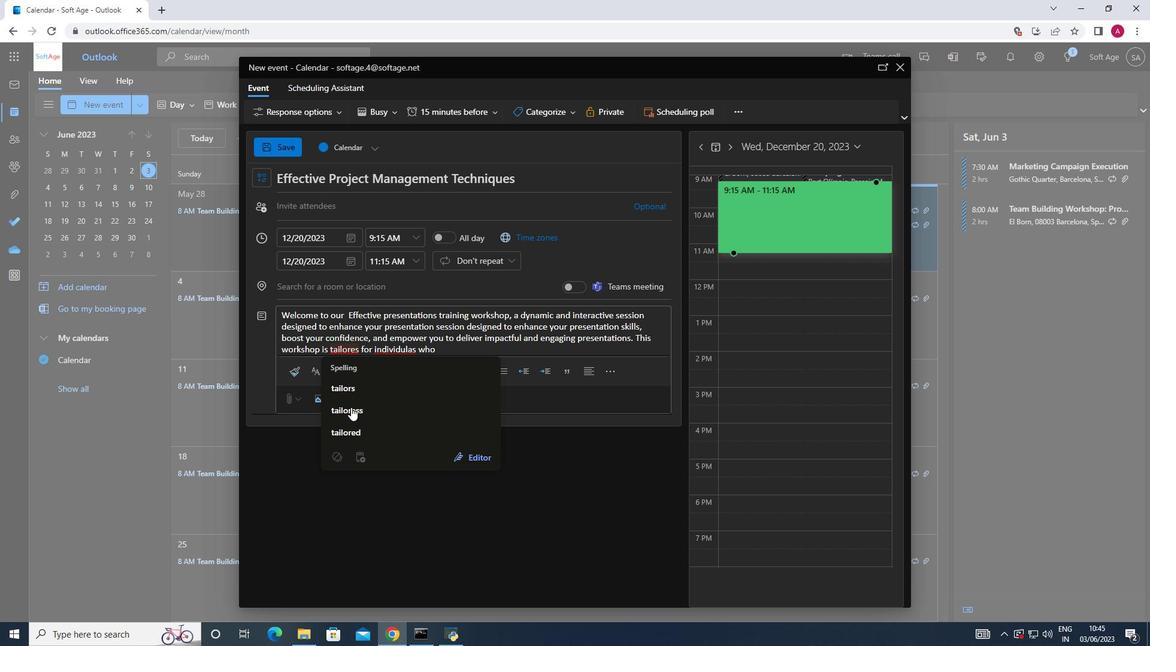 
Action: Mouse pressed left at (348, 425)
Screenshot: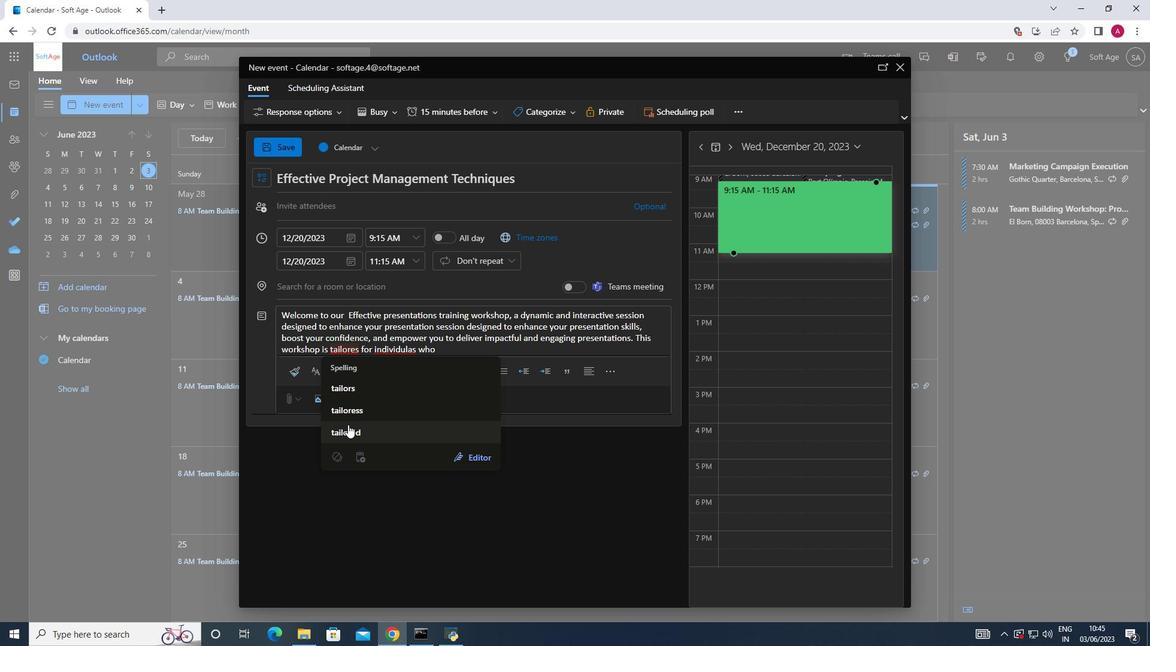 
Action: Mouse moved to (399, 347)
Screenshot: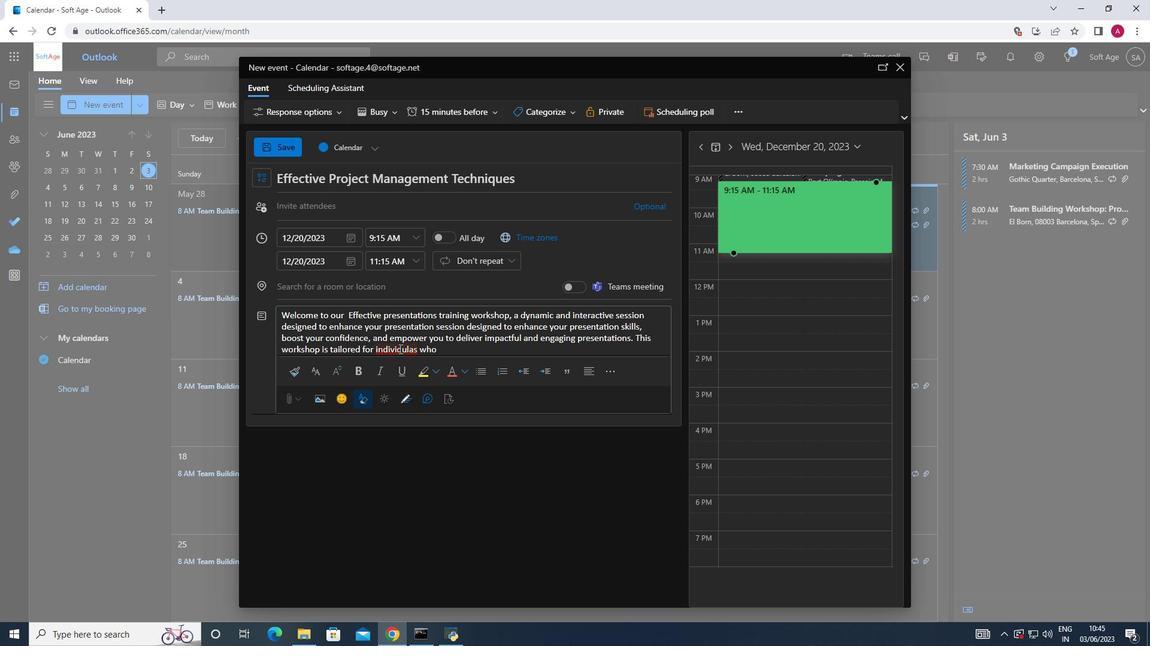 
Action: Mouse pressed left at (399, 347)
Screenshot: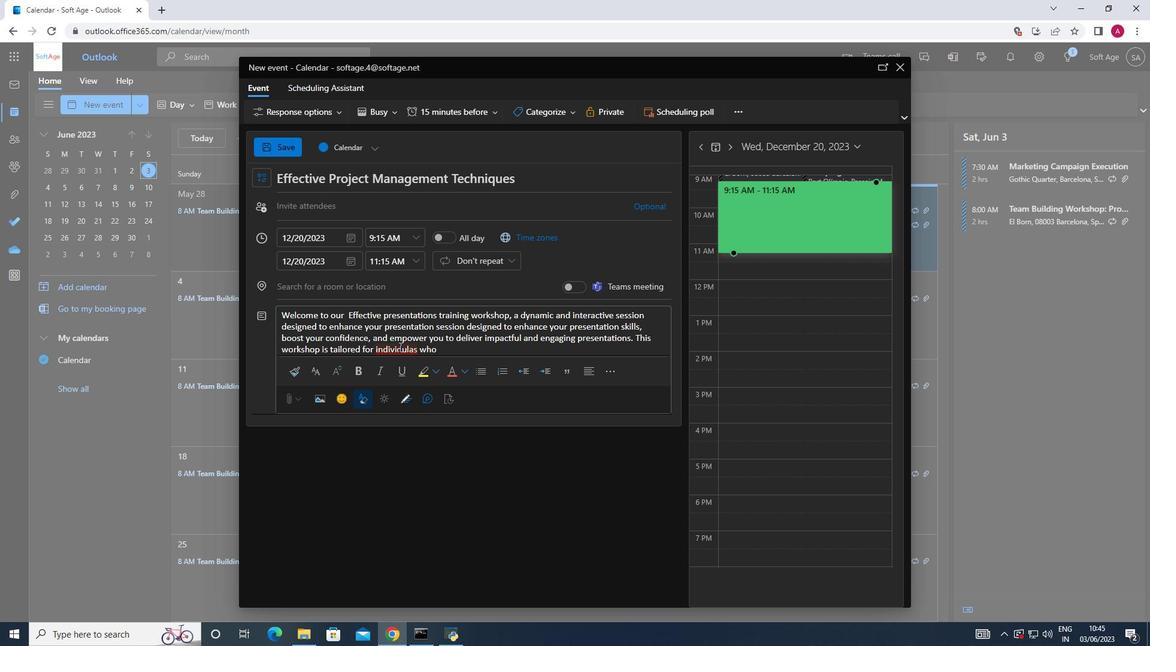 
Action: Mouse moved to (395, 382)
Screenshot: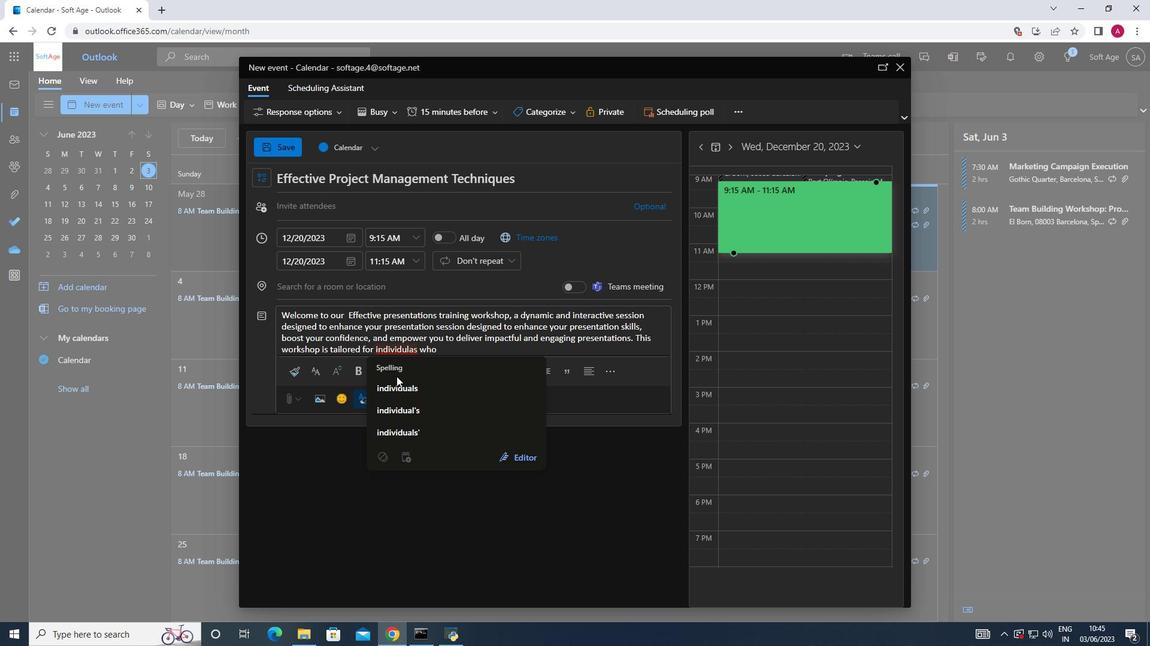 
Action: Mouse pressed left at (395, 382)
Screenshot: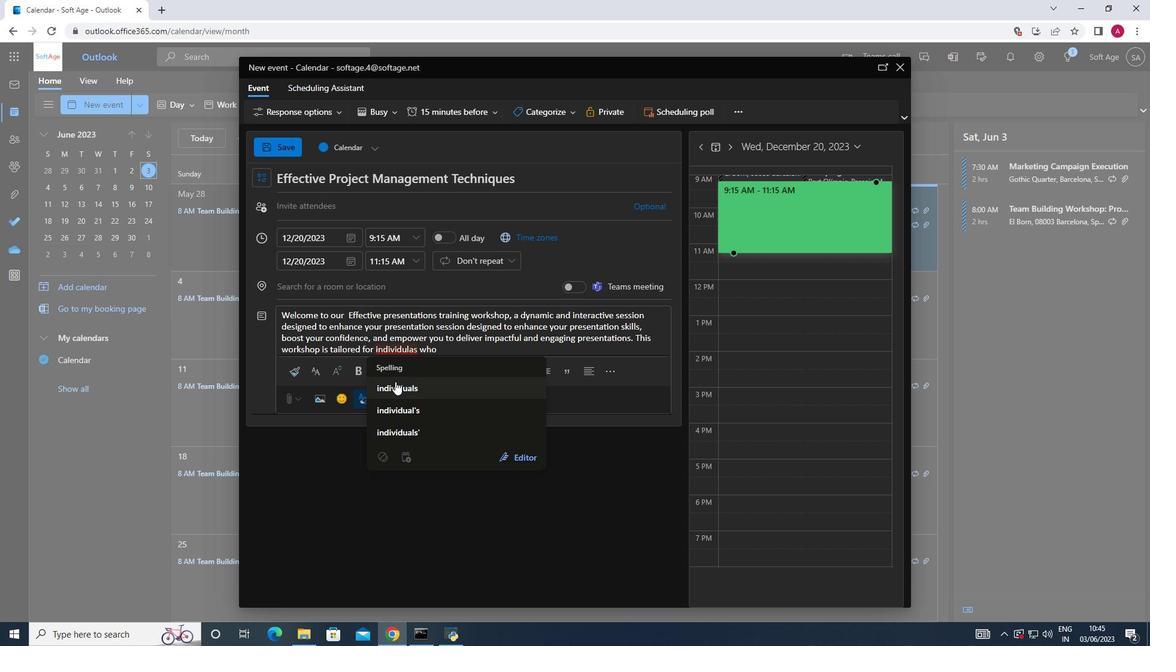 
Action: Mouse moved to (452, 351)
Screenshot: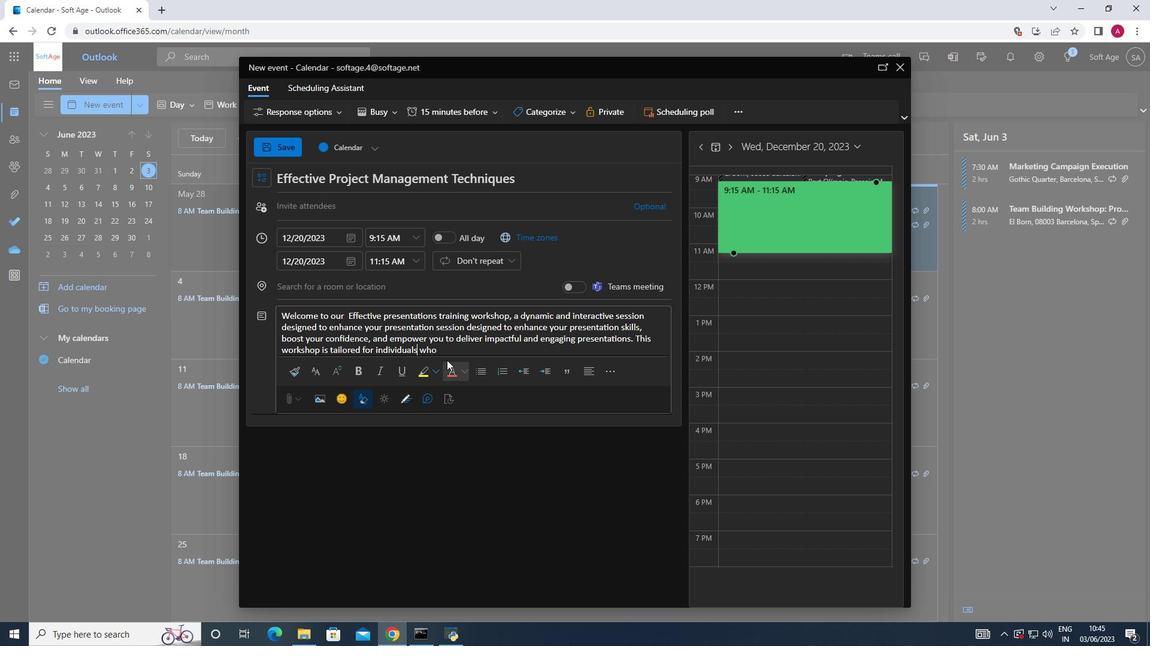 
Action: Mouse pressed left at (452, 351)
Screenshot: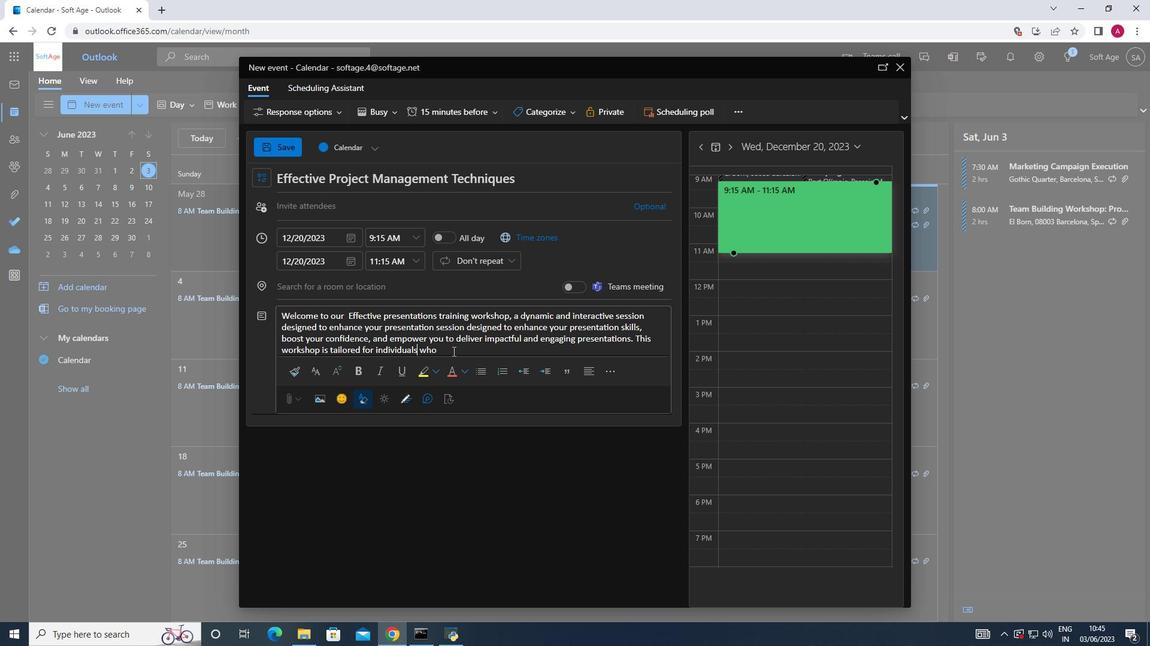
Action: Mouse moved to (434, 348)
Screenshot: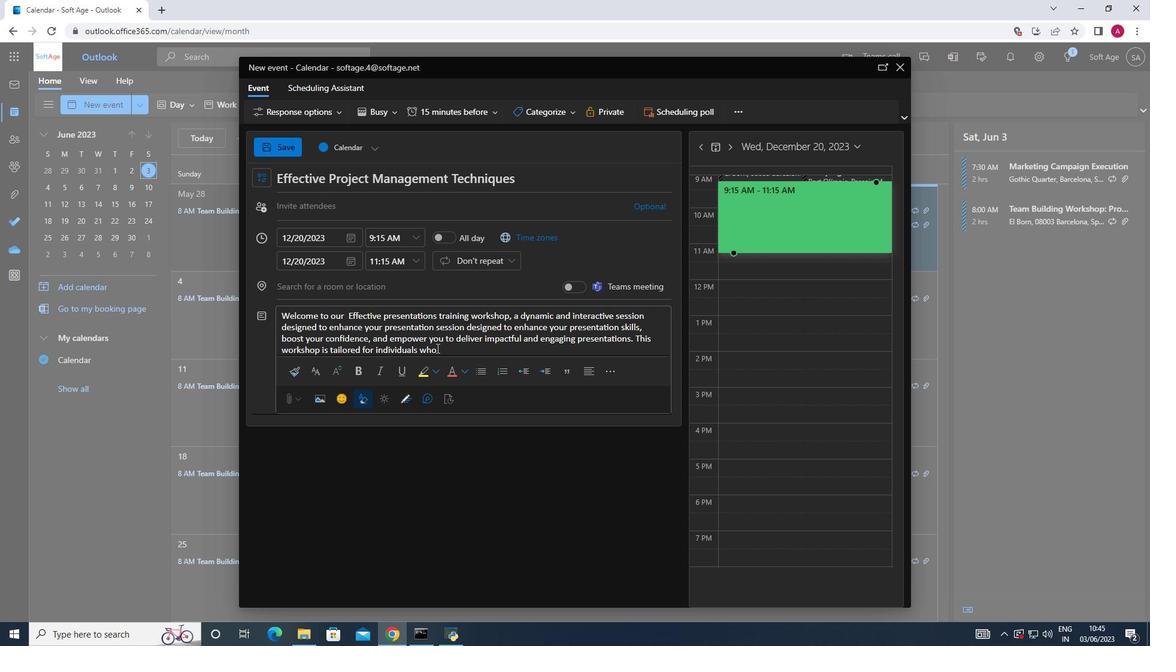
Action: Key pressed <Key.space><Key.backspace><Key.backspace><Key.space>want<Key.space>
Screenshot: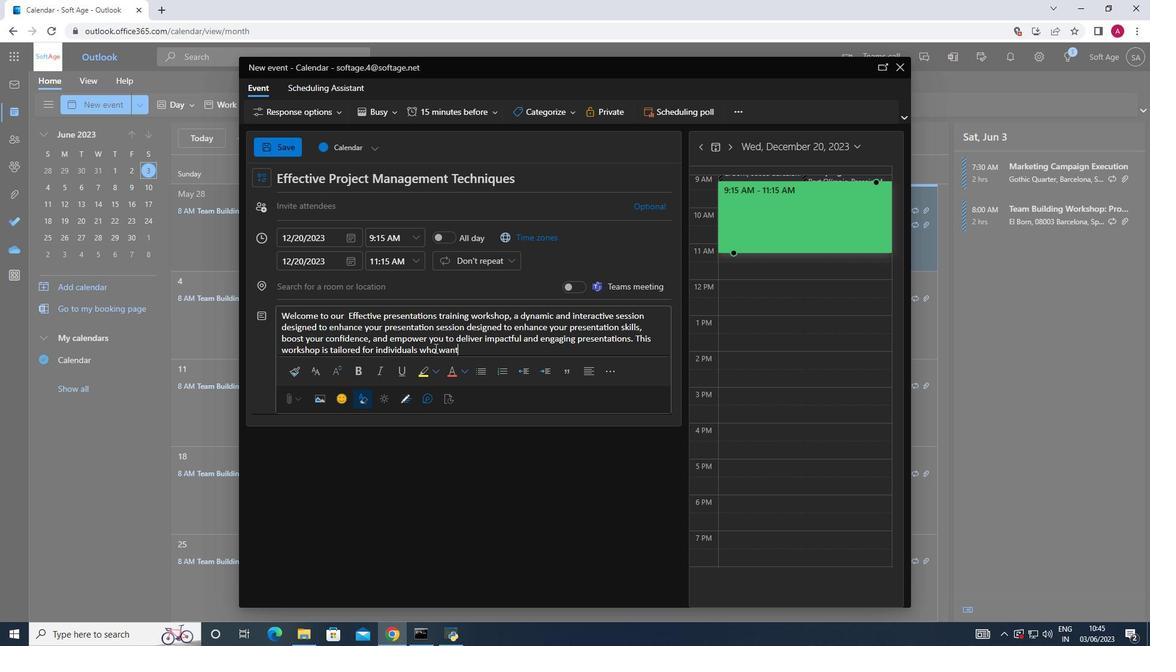 
Action: Mouse moved to (433, 334)
Screenshot: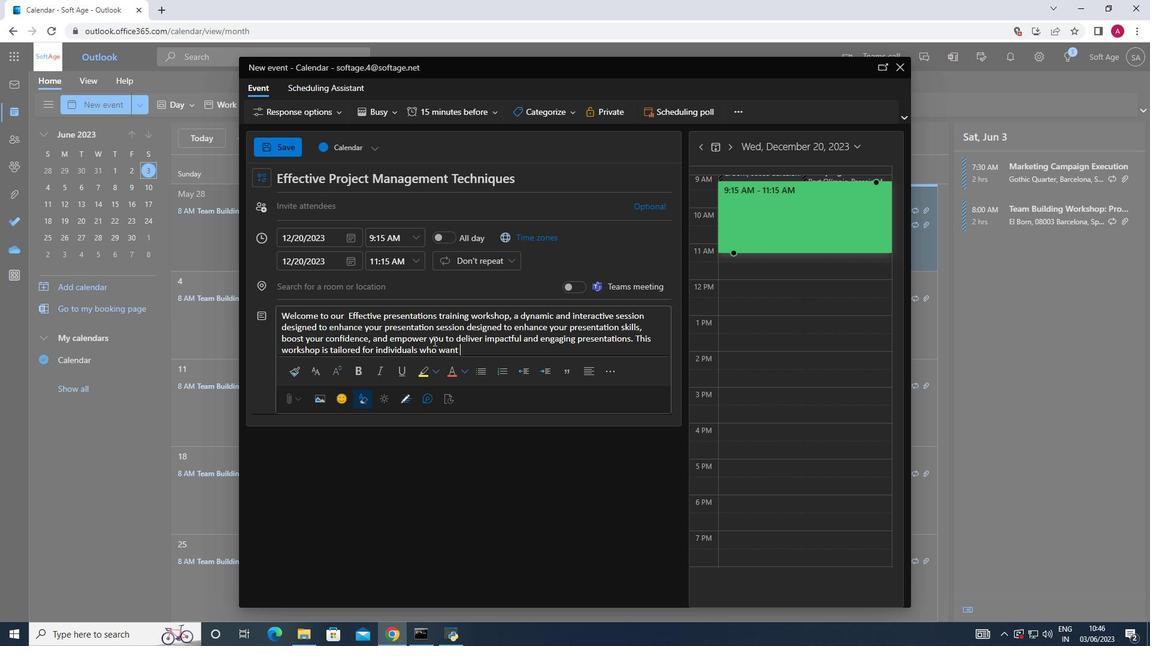 
Action: Key pressed to<Key.space>master<Key.space>the<Key.space>art<Key.space>of<Key.space>delivering<Key.space>effective<Key.space>presentations<Key.space>that<Key.space>captivate<Key.space>audiences<Key.space>and<Key.space>convey<Key.space>their<Key.space>messages<Key.space>with<Key.space>clarity<Key.space>and<Key.space>conviction.
Screenshot: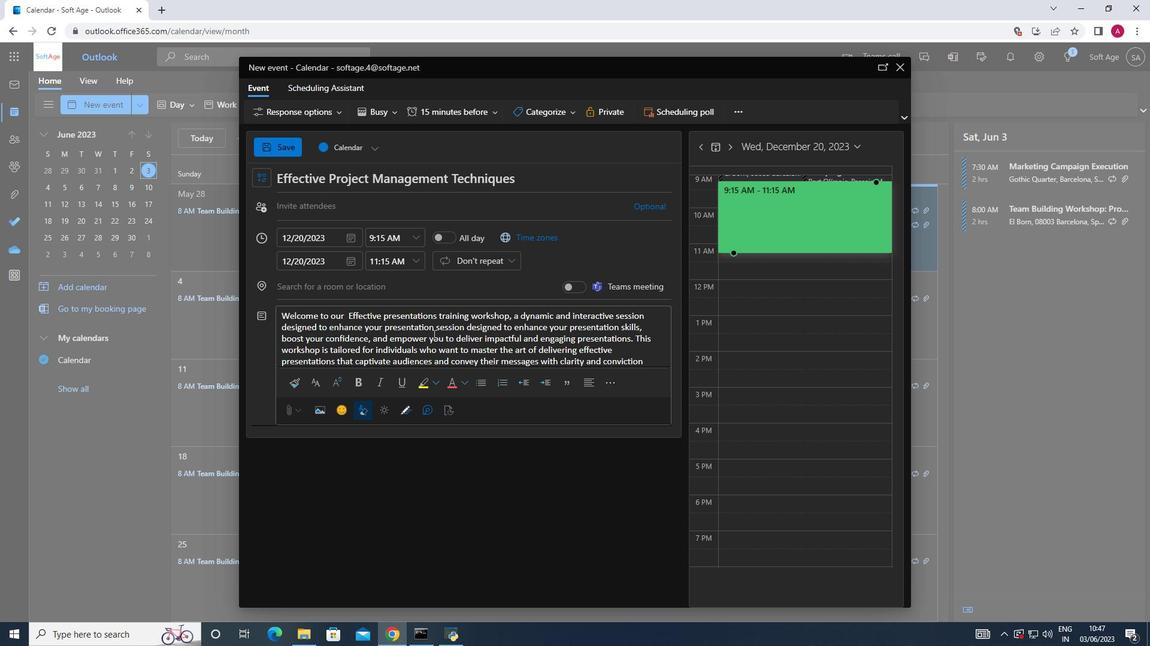 
Action: Mouse moved to (570, 110)
Screenshot: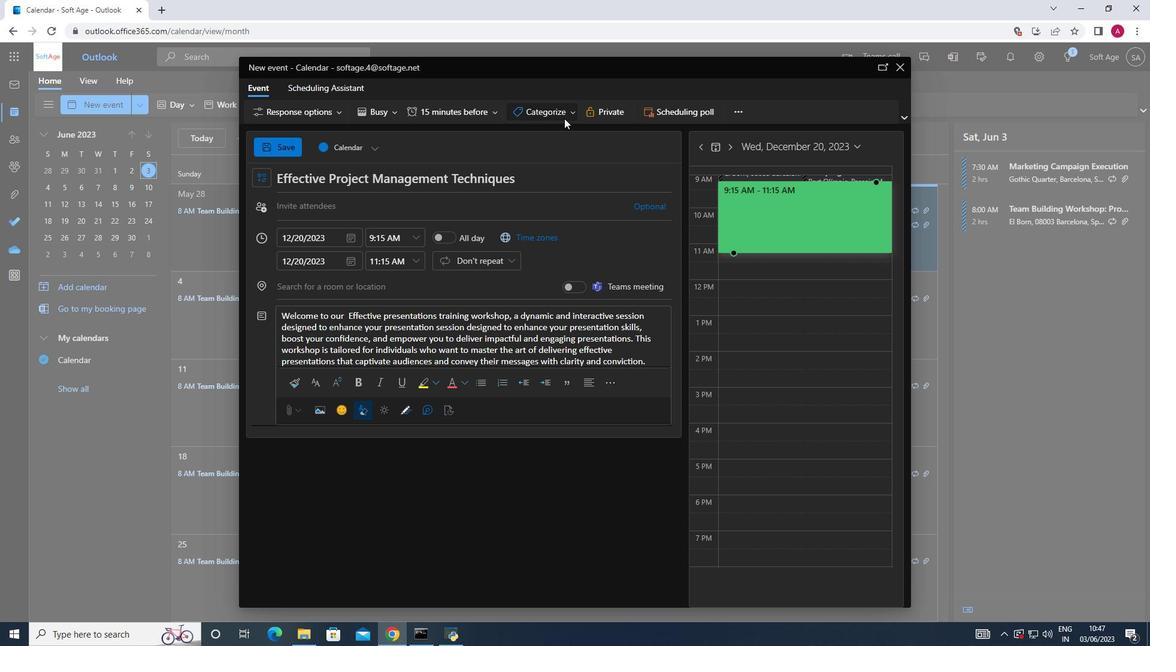 
Action: Mouse pressed left at (570, 110)
Screenshot: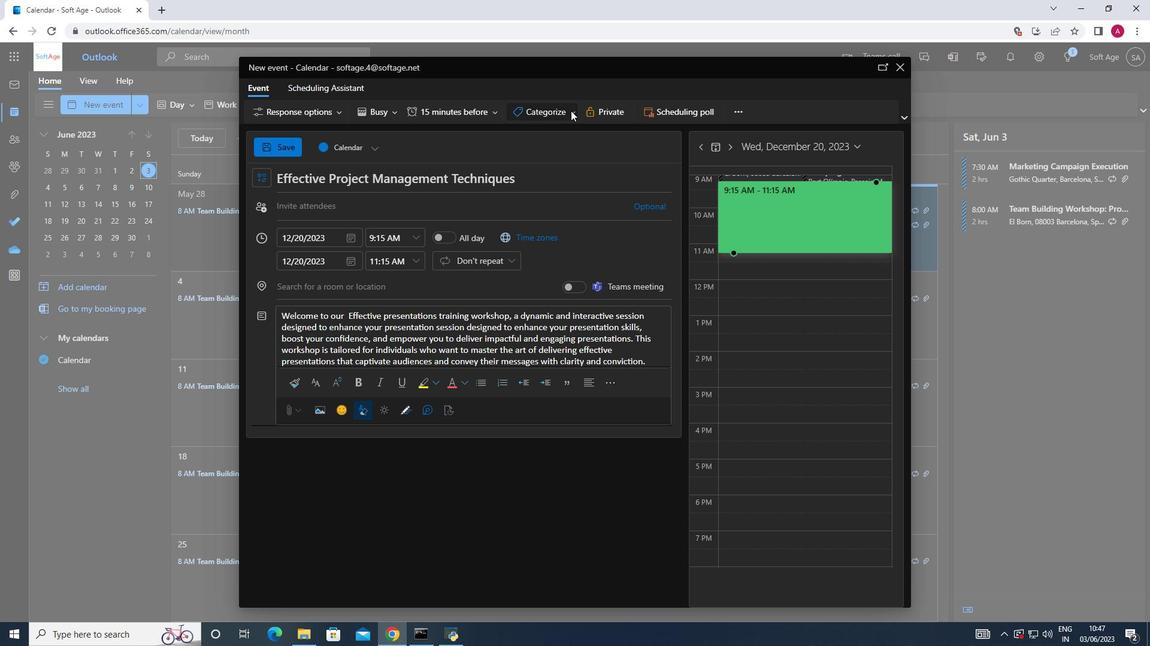
Action: Mouse moved to (546, 131)
Screenshot: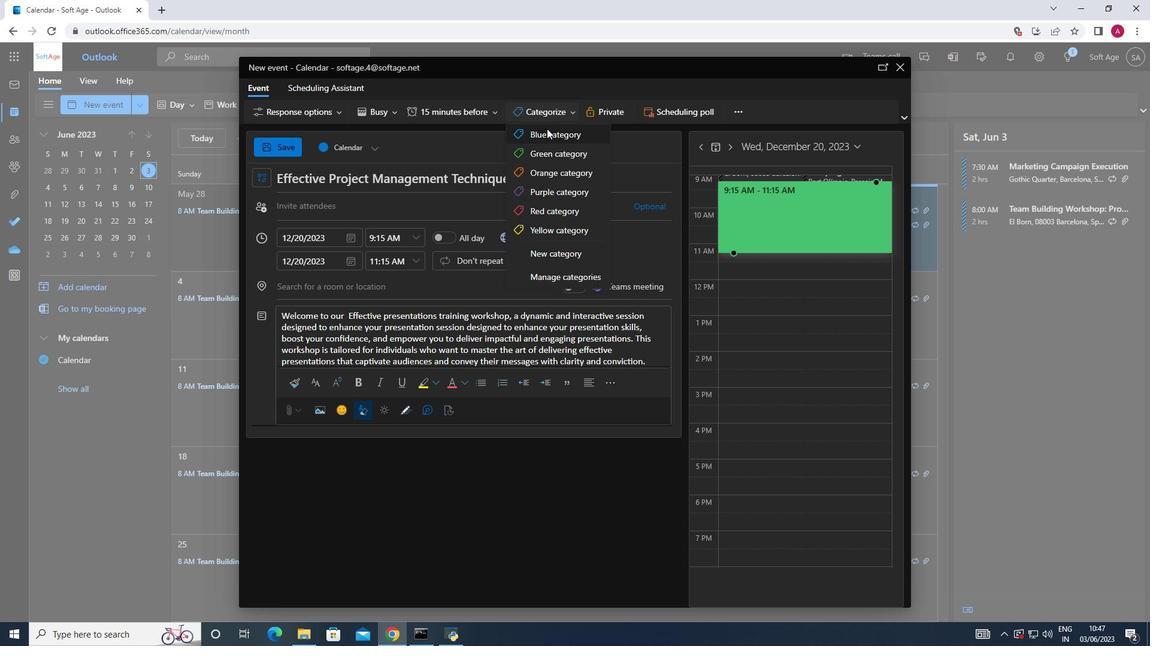 
Action: Mouse pressed left at (546, 131)
Screenshot: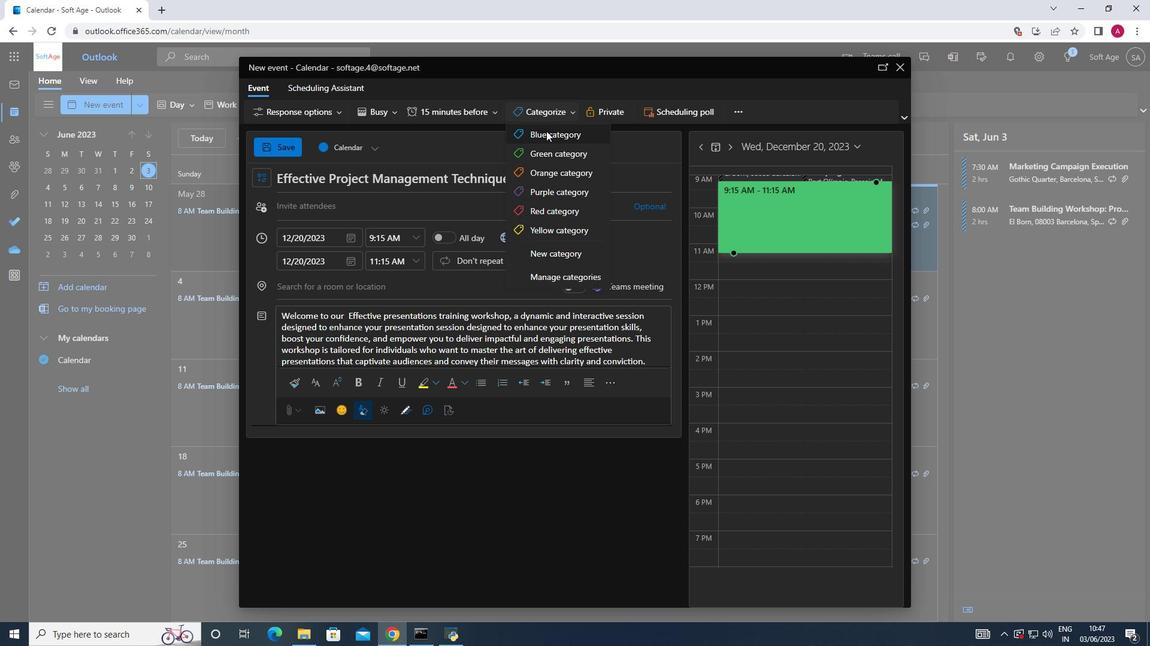 
Action: Mouse moved to (297, 284)
Screenshot: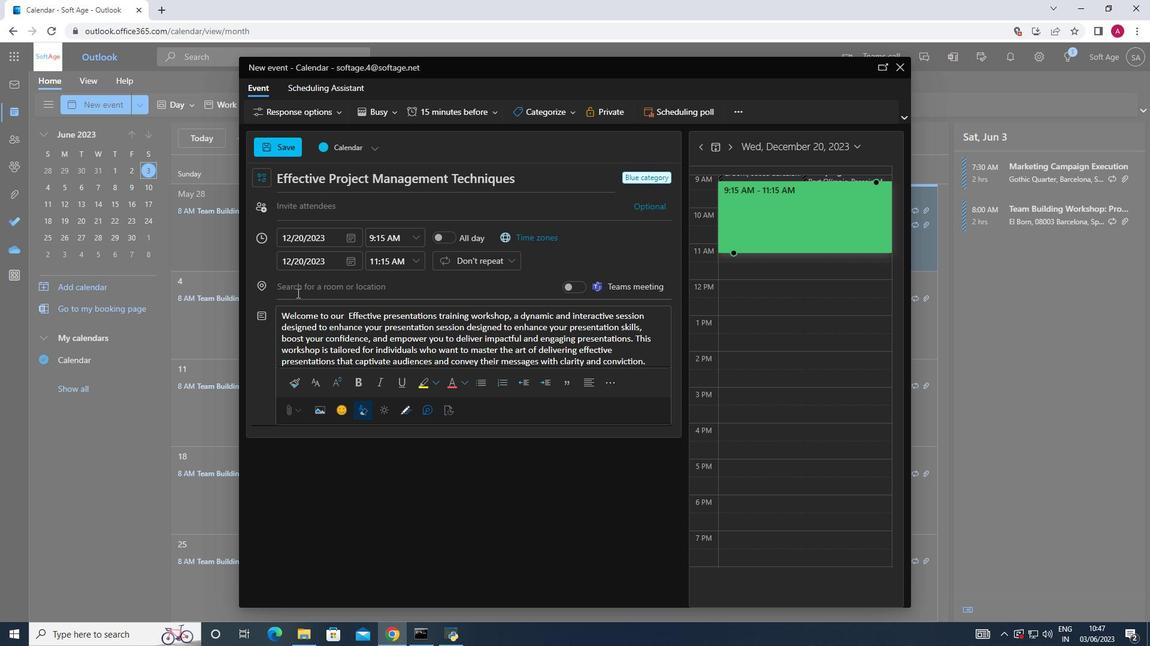 
Action: Mouse pressed left at (297, 284)
Screenshot: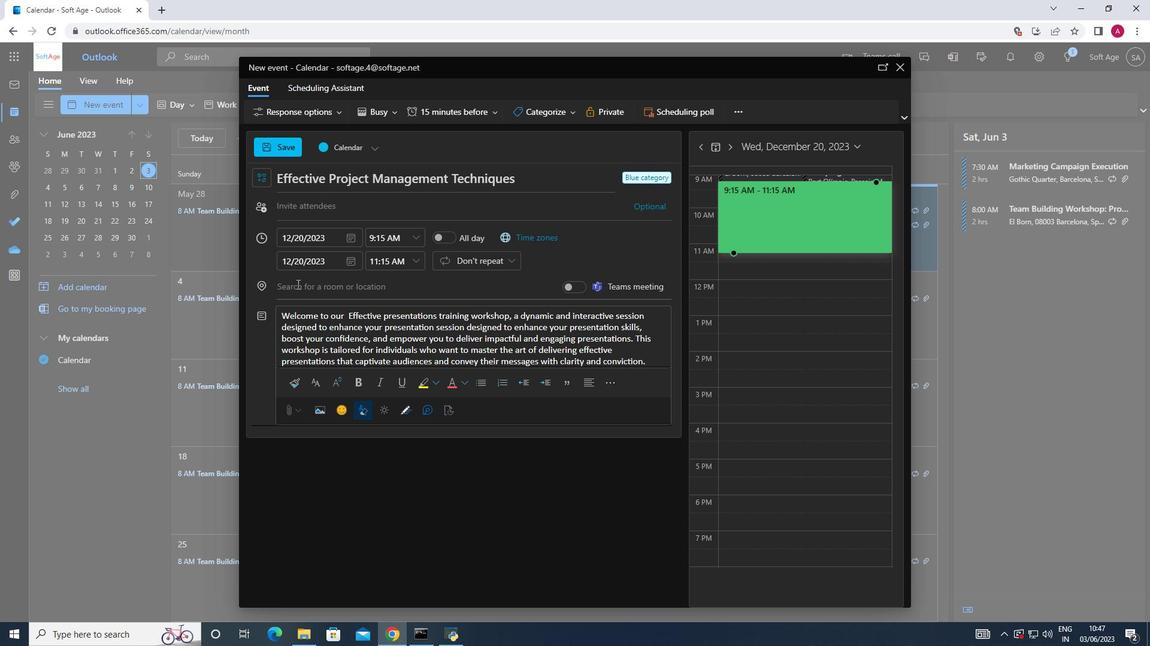 
Action: Key pressed <Key.shift_r>Las<Key.space><Key.shift>Vegas,<Key.shift_r>U<Key.shift><Key.shift>S<Key.shift>A
Screenshot: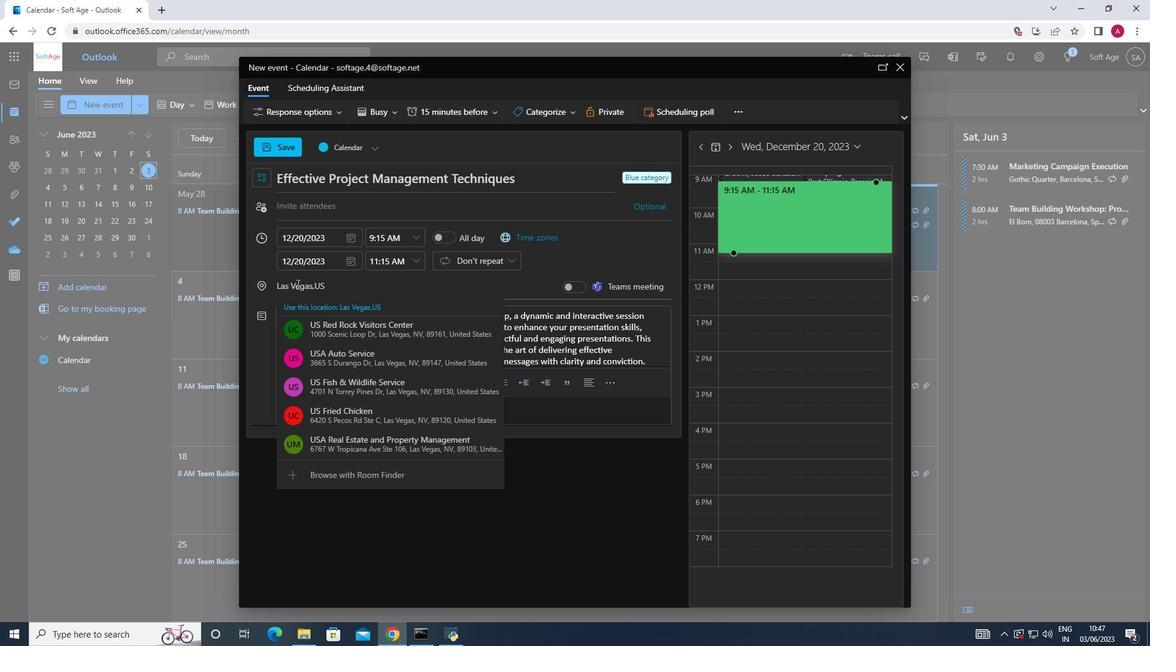 
Action: Mouse moved to (352, 306)
Screenshot: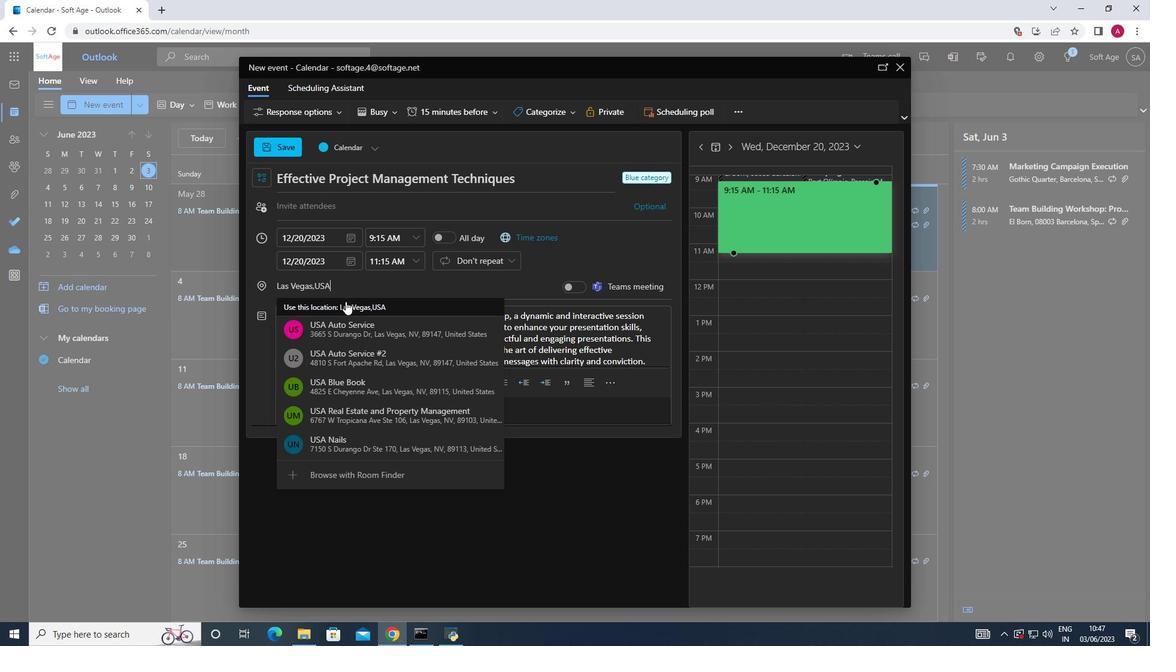 
Action: Mouse pressed left at (352, 306)
Screenshot: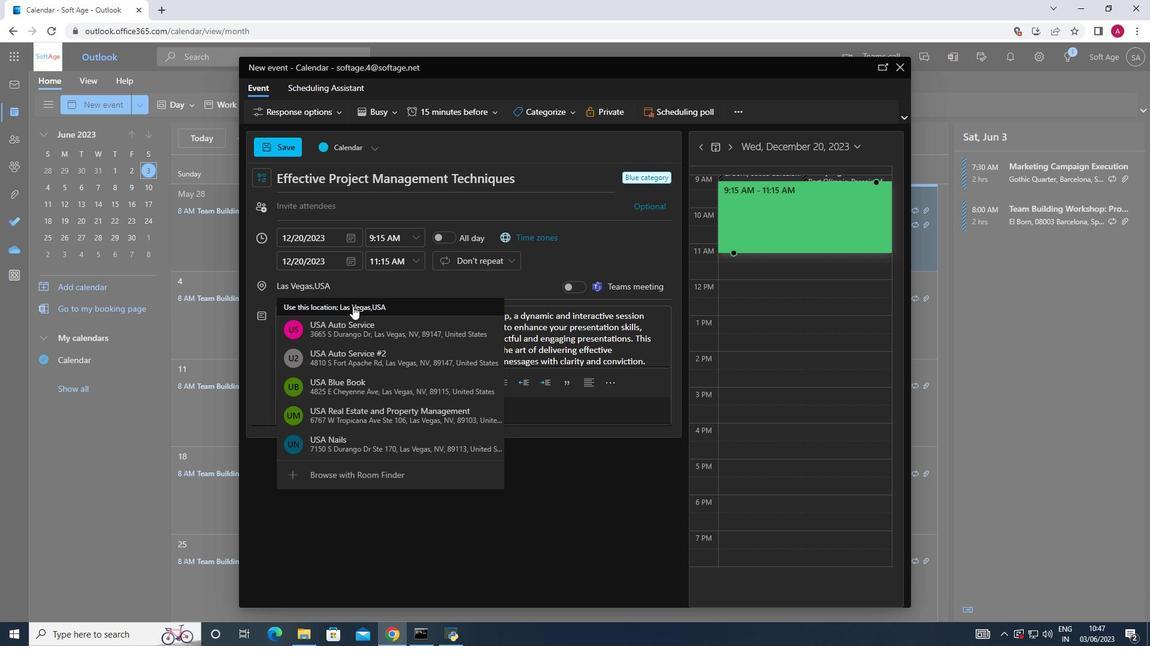 
Action: Mouse moved to (341, 210)
Screenshot: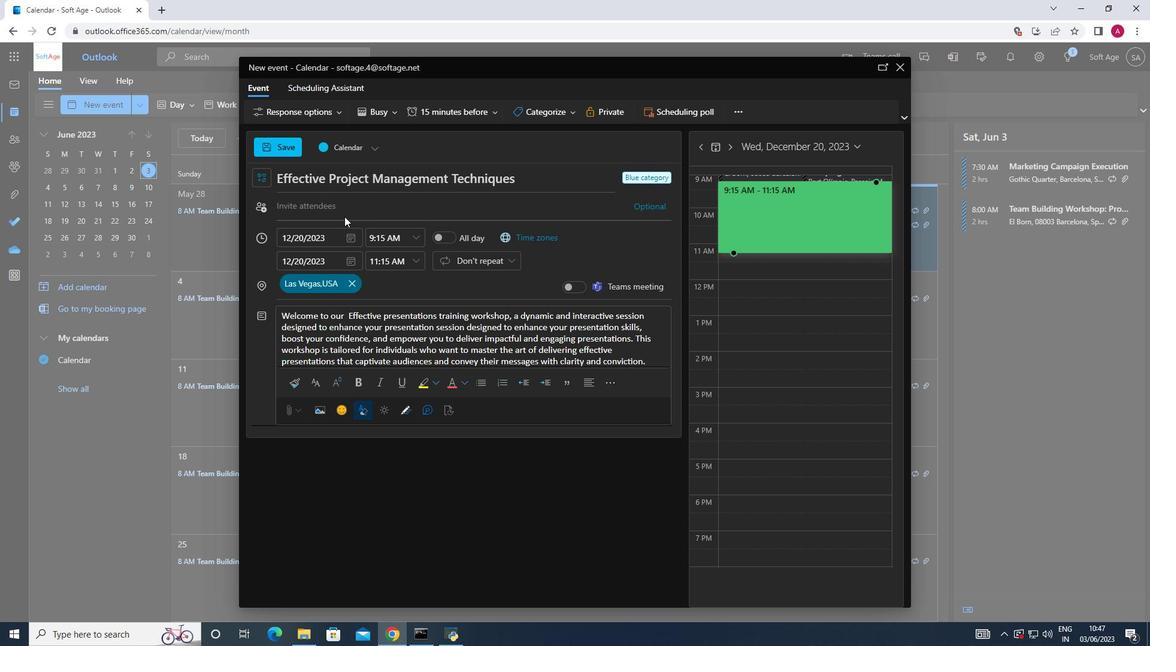 
Action: Mouse pressed left at (341, 210)
Screenshot: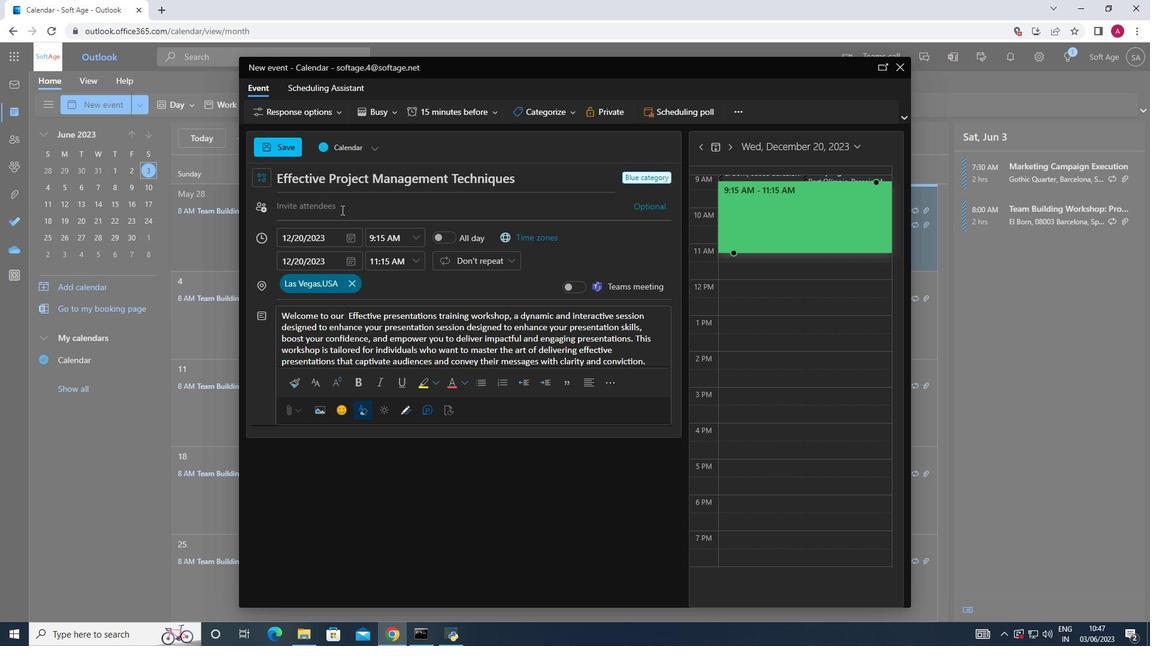 
Action: Key pressed softage.8<Key.shift>@softage.net<Key.enter>softage.9<Key.shift>@softage.net
Screenshot: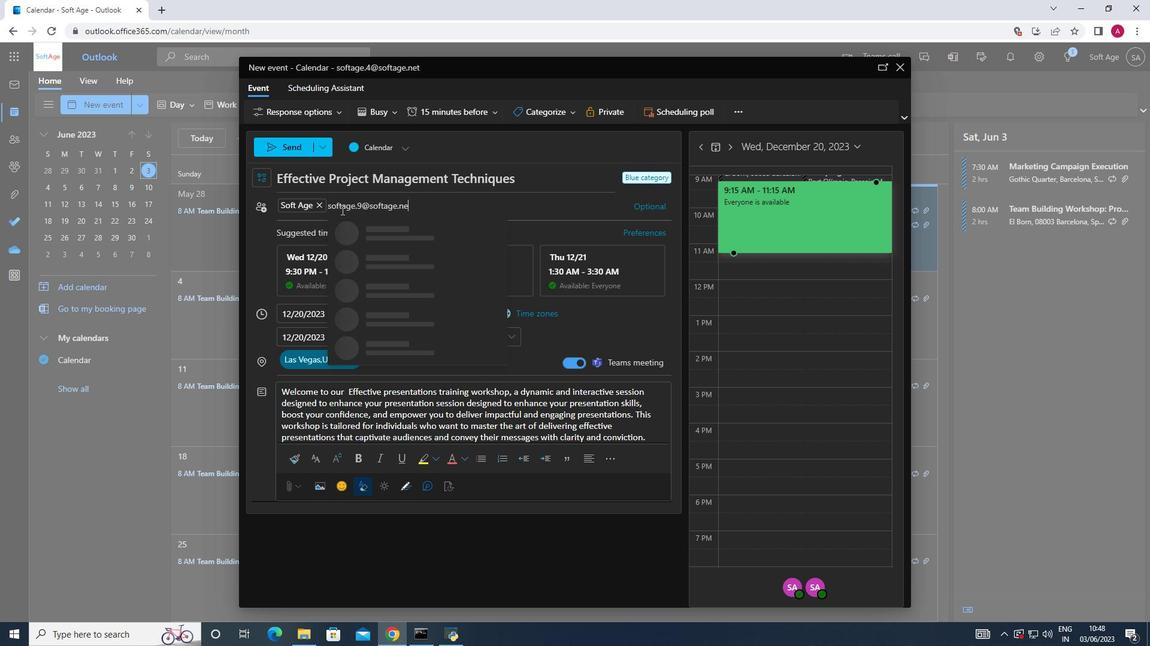 
Action: Mouse moved to (372, 227)
Screenshot: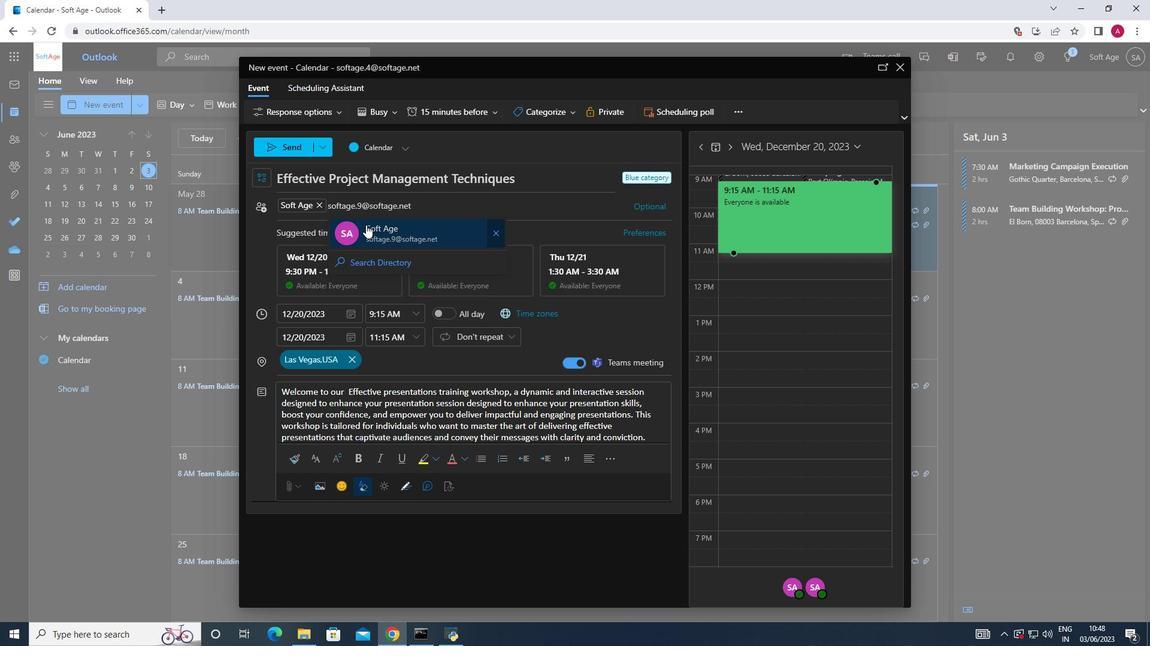 
Action: Mouse pressed left at (372, 227)
Screenshot: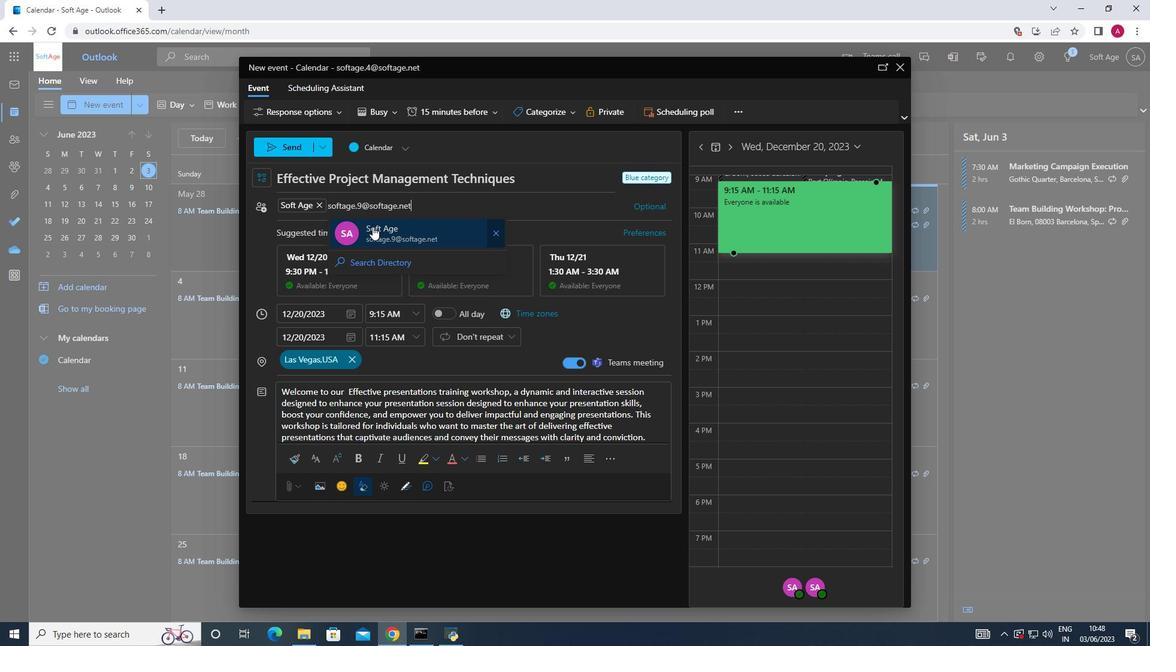 
Action: Mouse moved to (493, 112)
Screenshot: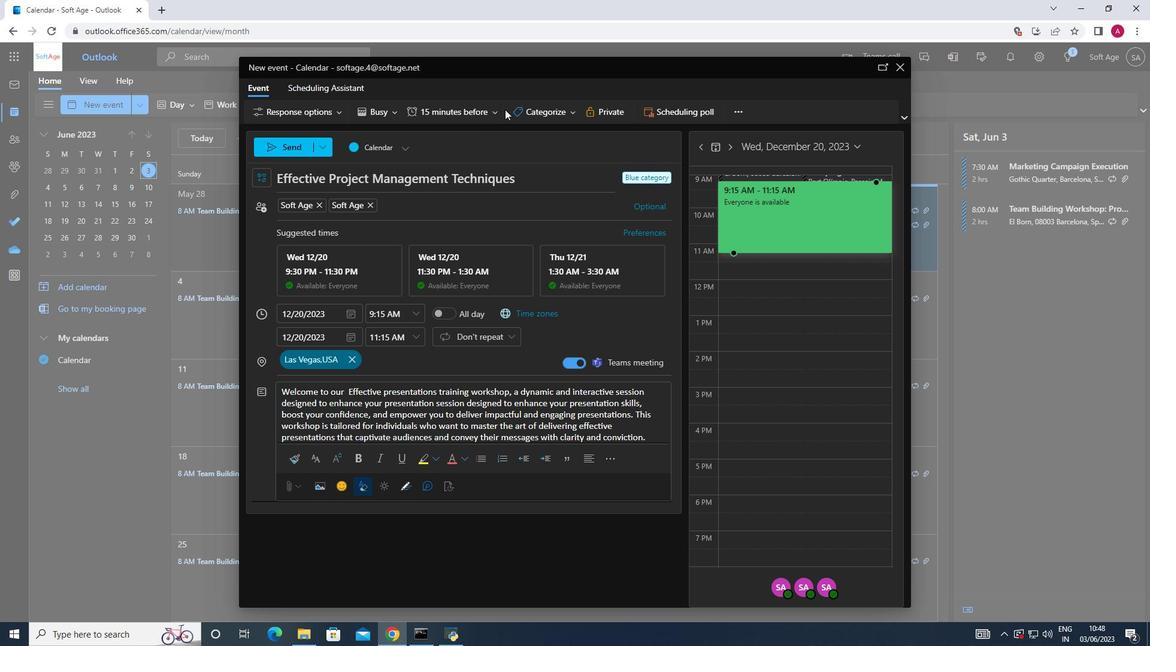 
Action: Mouse pressed left at (493, 112)
Screenshot: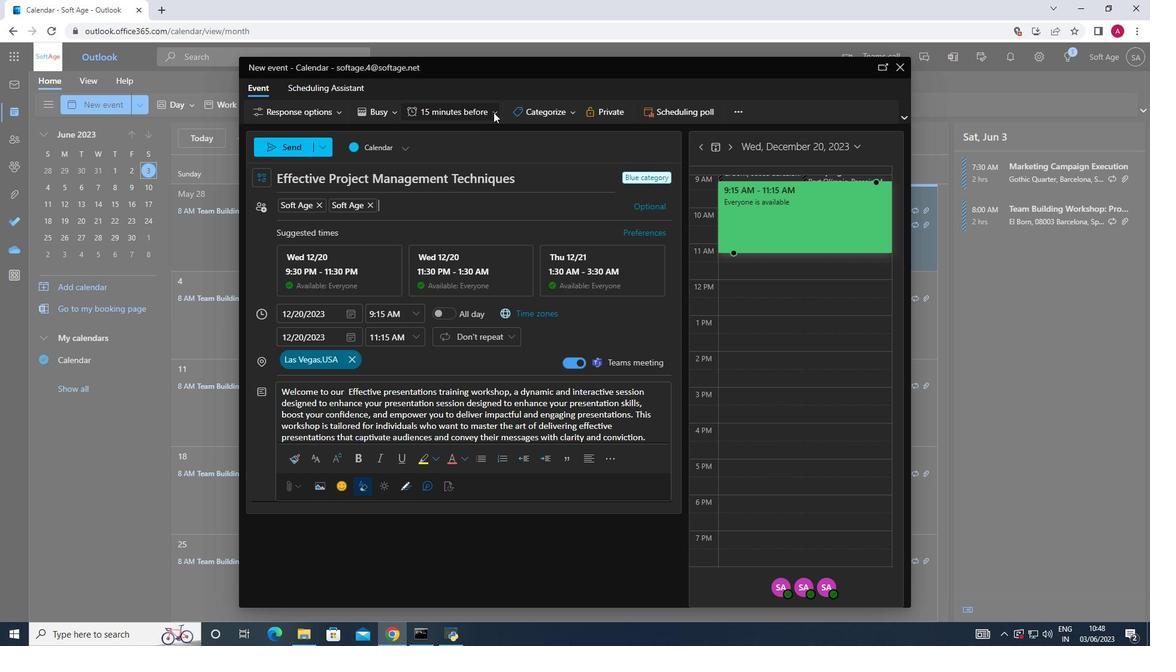 
Action: Mouse moved to (465, 197)
Screenshot: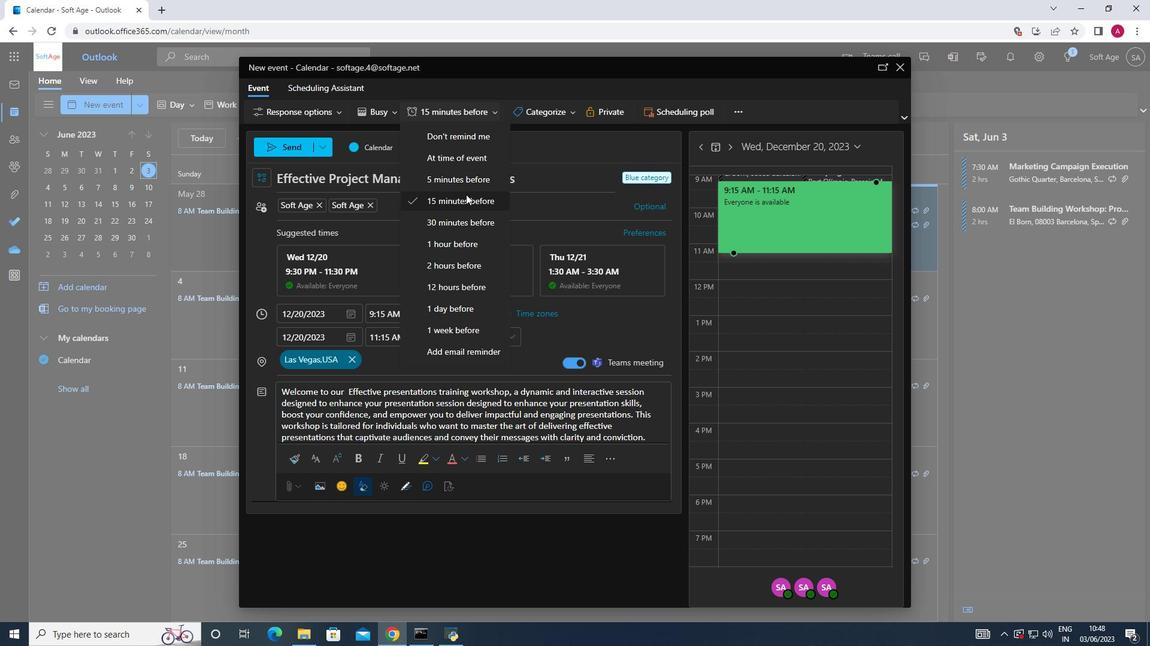 
Action: Mouse pressed left at (465, 197)
Screenshot: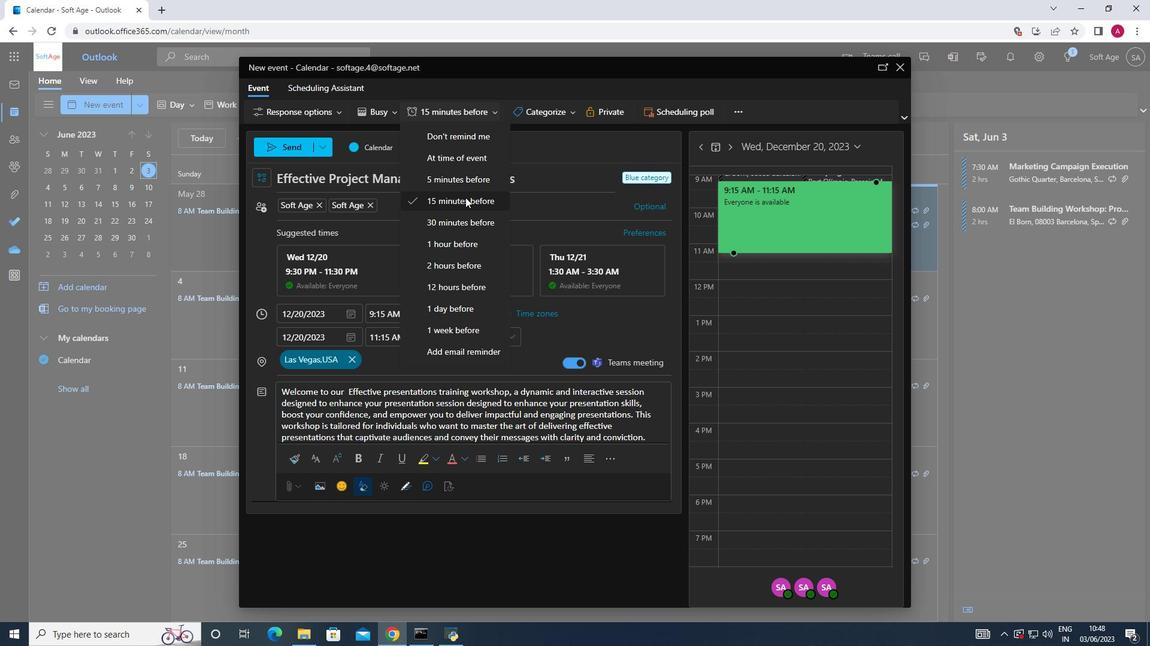 
Action: Mouse moved to (292, 147)
Screenshot: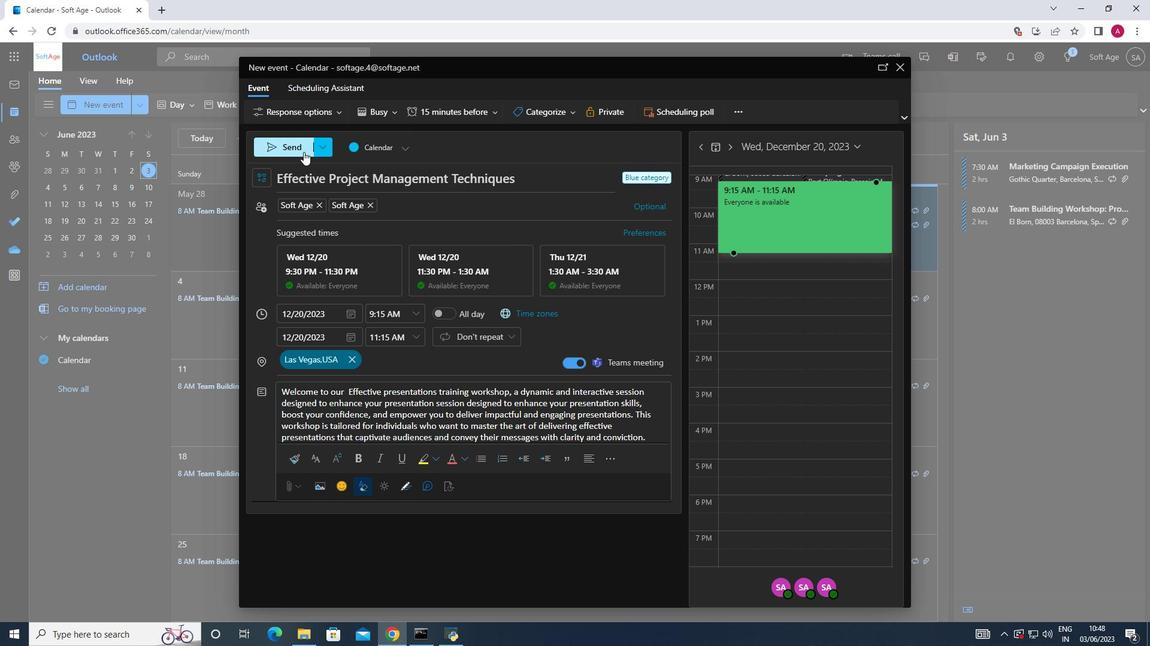 
Action: Mouse pressed left at (292, 147)
Screenshot: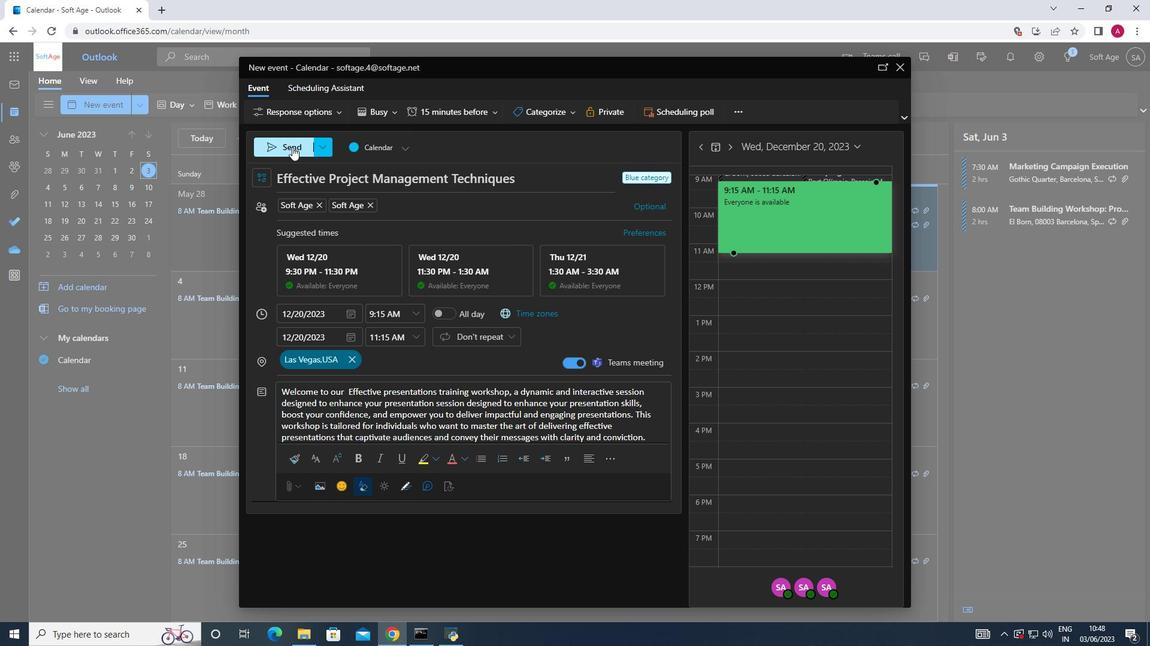 
